 Task: Create a due date automation trigger when advanced on, on the monday of the week a card is due add fields without custom field "Resume" set to a number lower than 1 and lower than 10 at 11:00 AM.
Action: Mouse moved to (1261, 104)
Screenshot: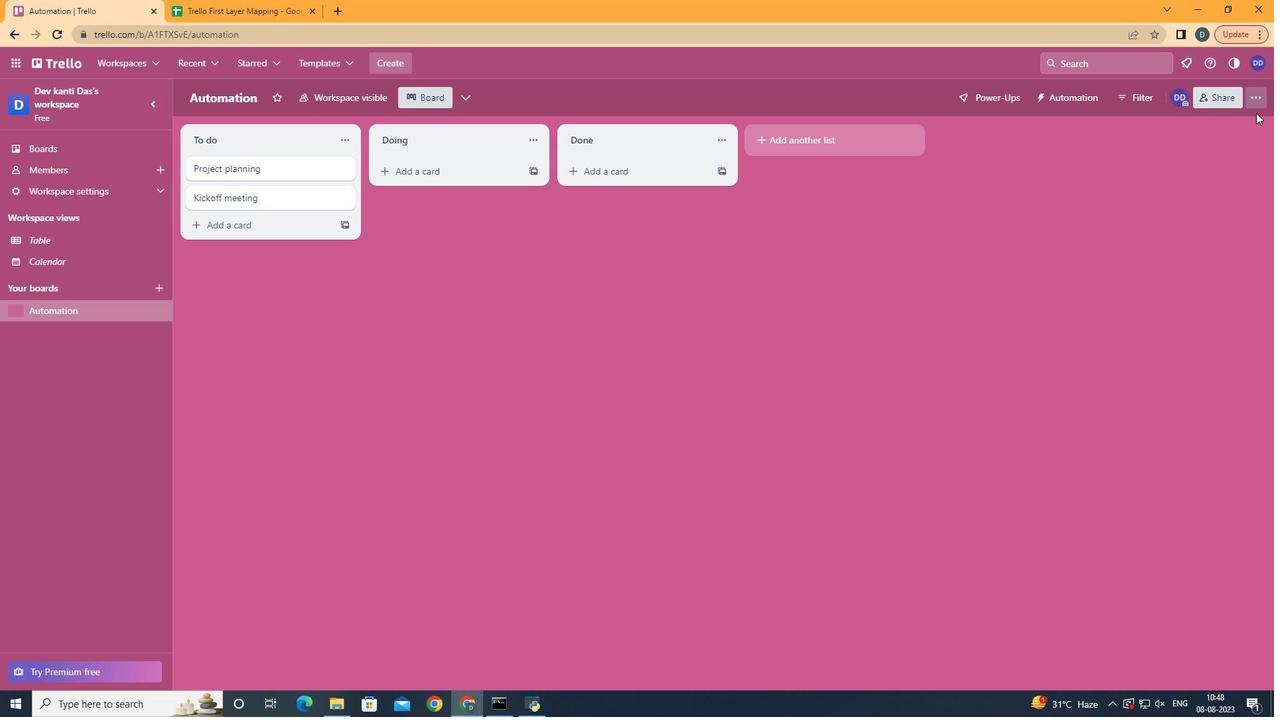 
Action: Mouse pressed left at (1261, 104)
Screenshot: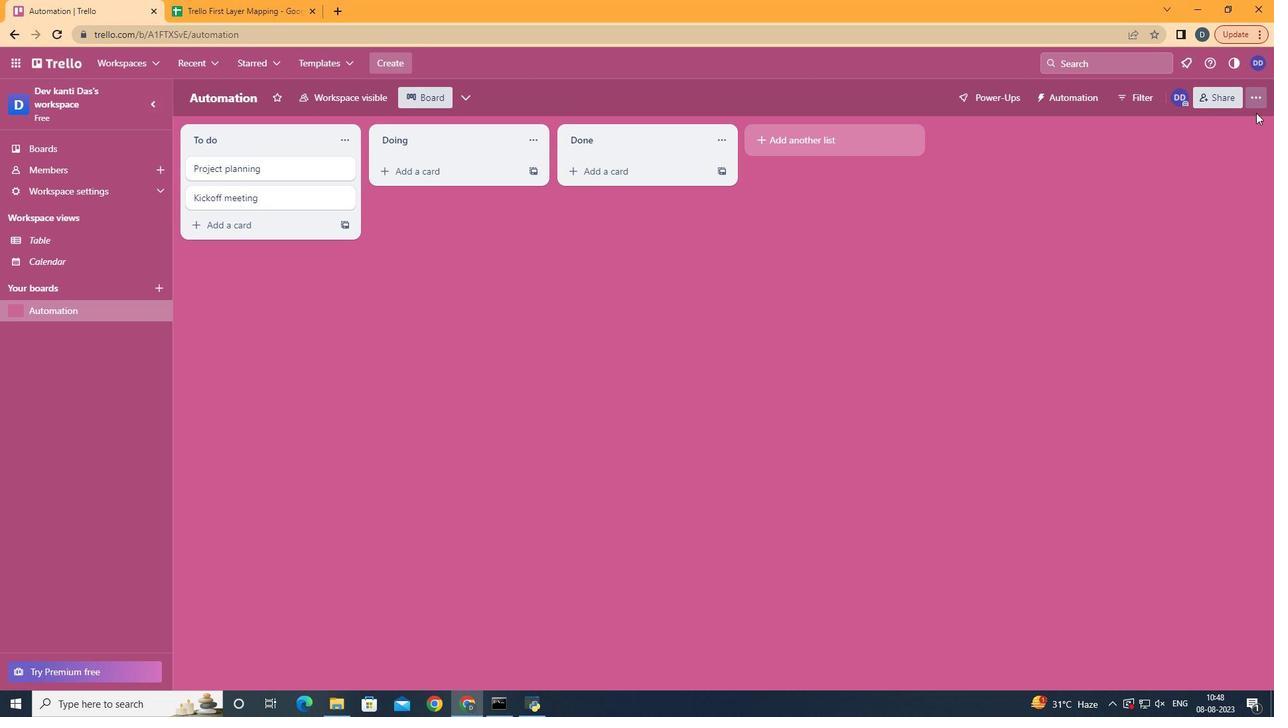 
Action: Mouse moved to (1164, 296)
Screenshot: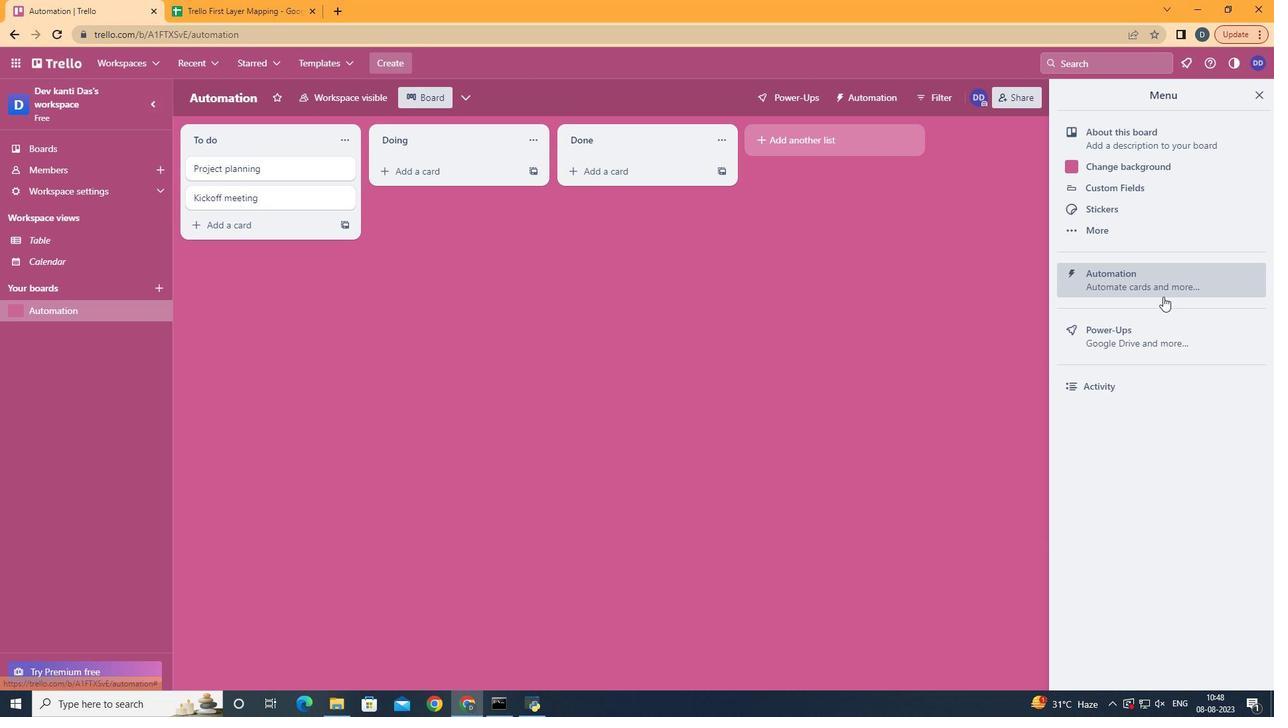 
Action: Mouse pressed left at (1164, 296)
Screenshot: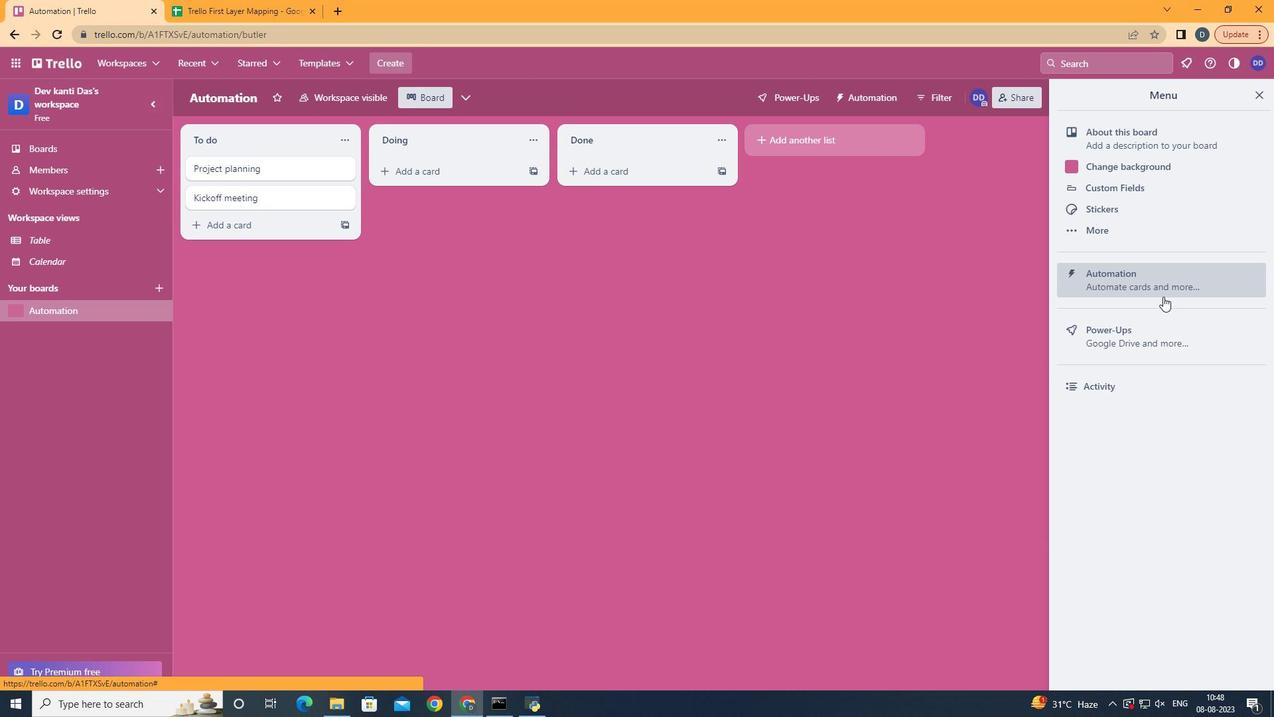 
Action: Mouse moved to (239, 262)
Screenshot: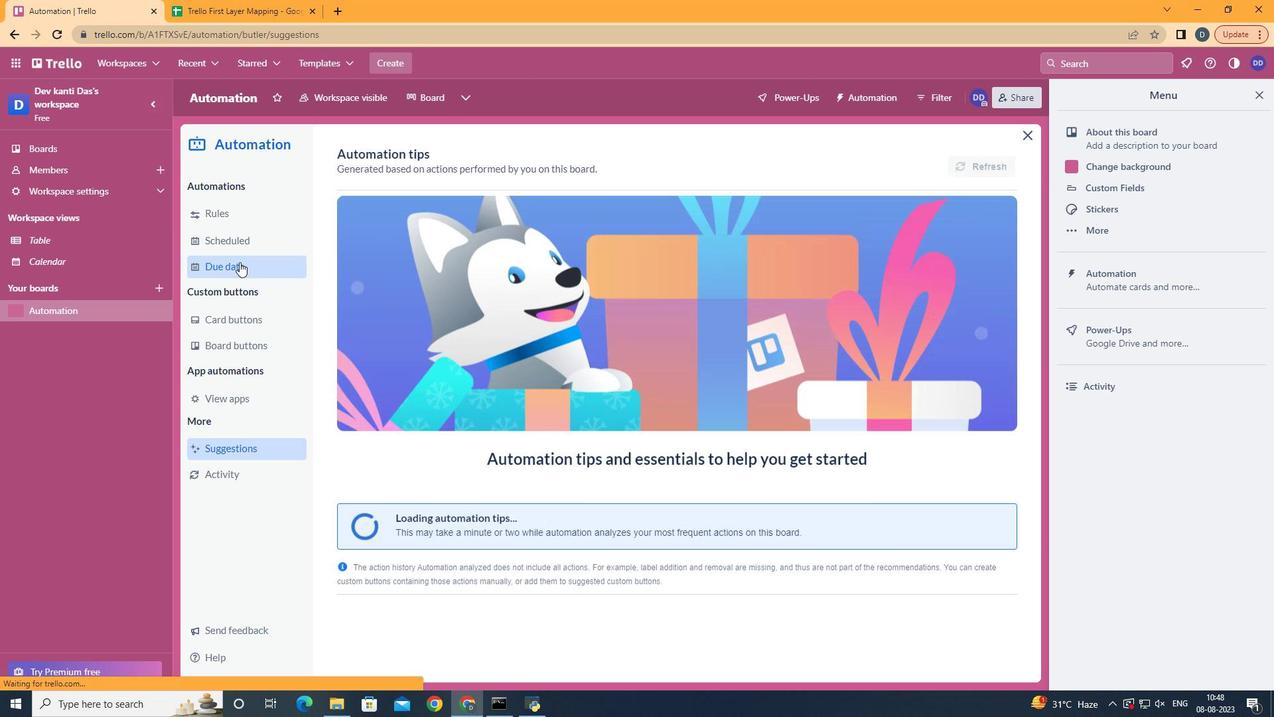
Action: Mouse pressed left at (239, 262)
Screenshot: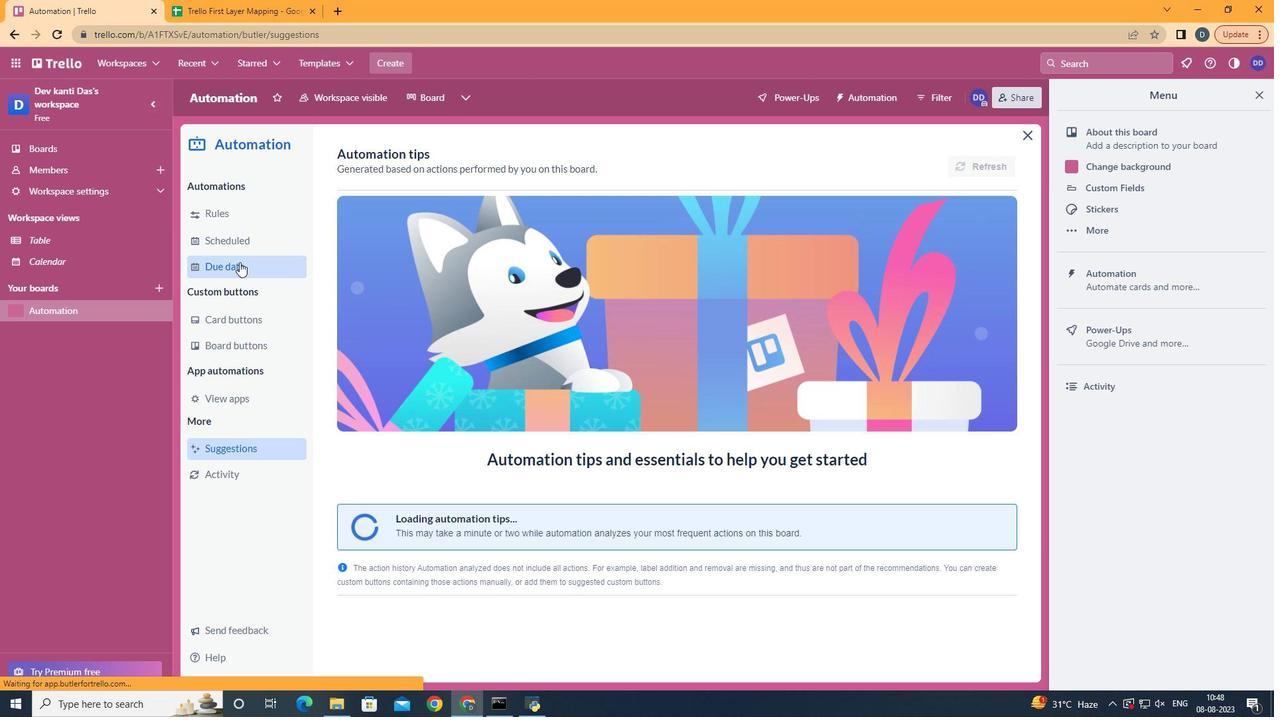 
Action: Mouse moved to (917, 160)
Screenshot: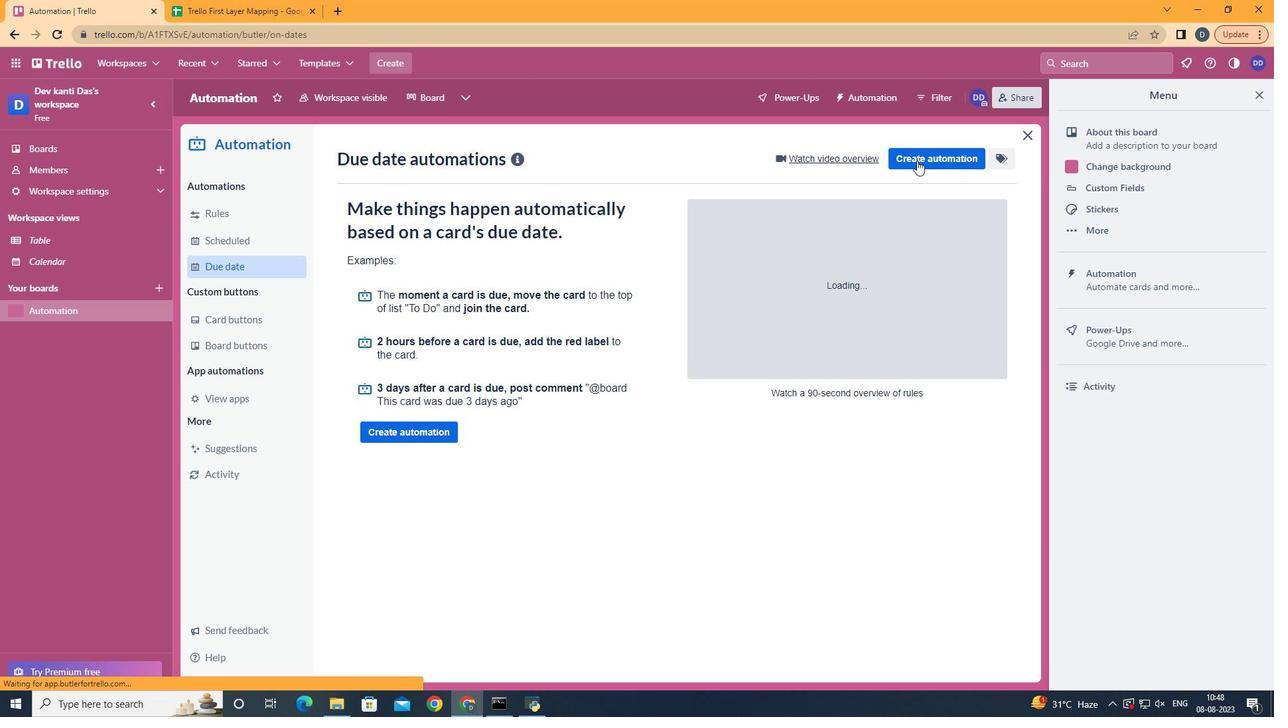 
Action: Mouse pressed left at (917, 160)
Screenshot: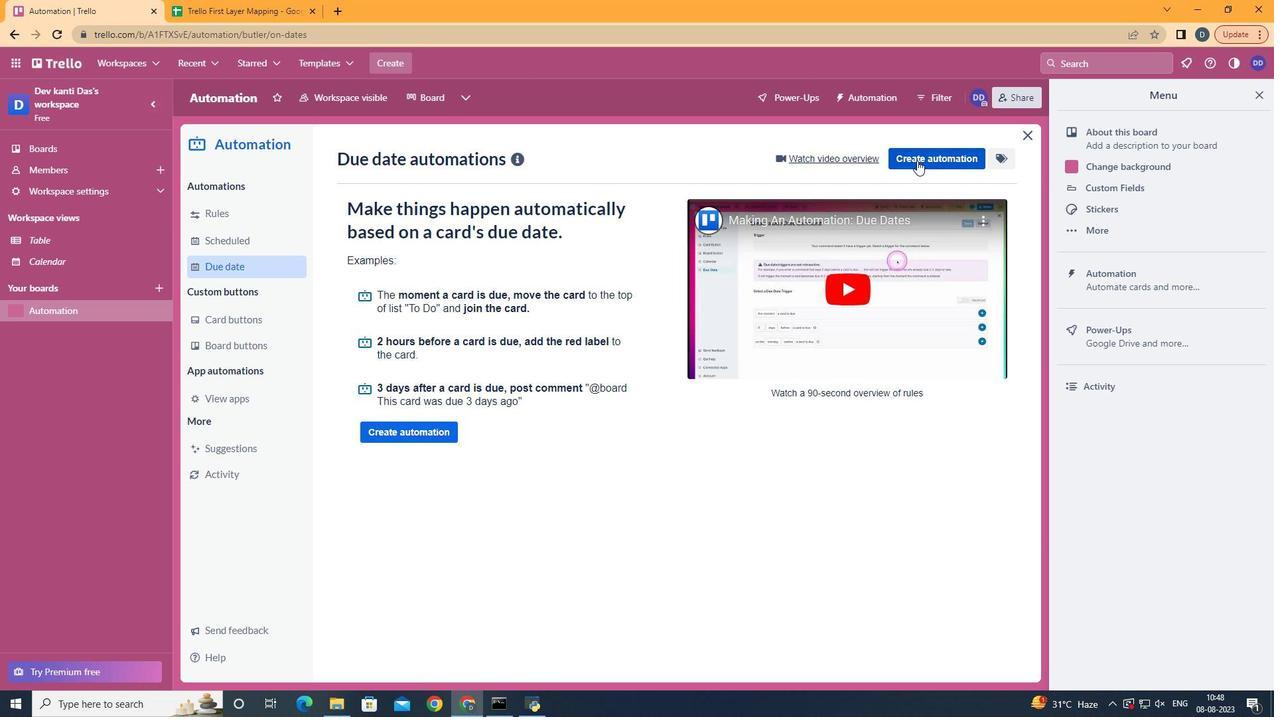 
Action: Mouse moved to (672, 282)
Screenshot: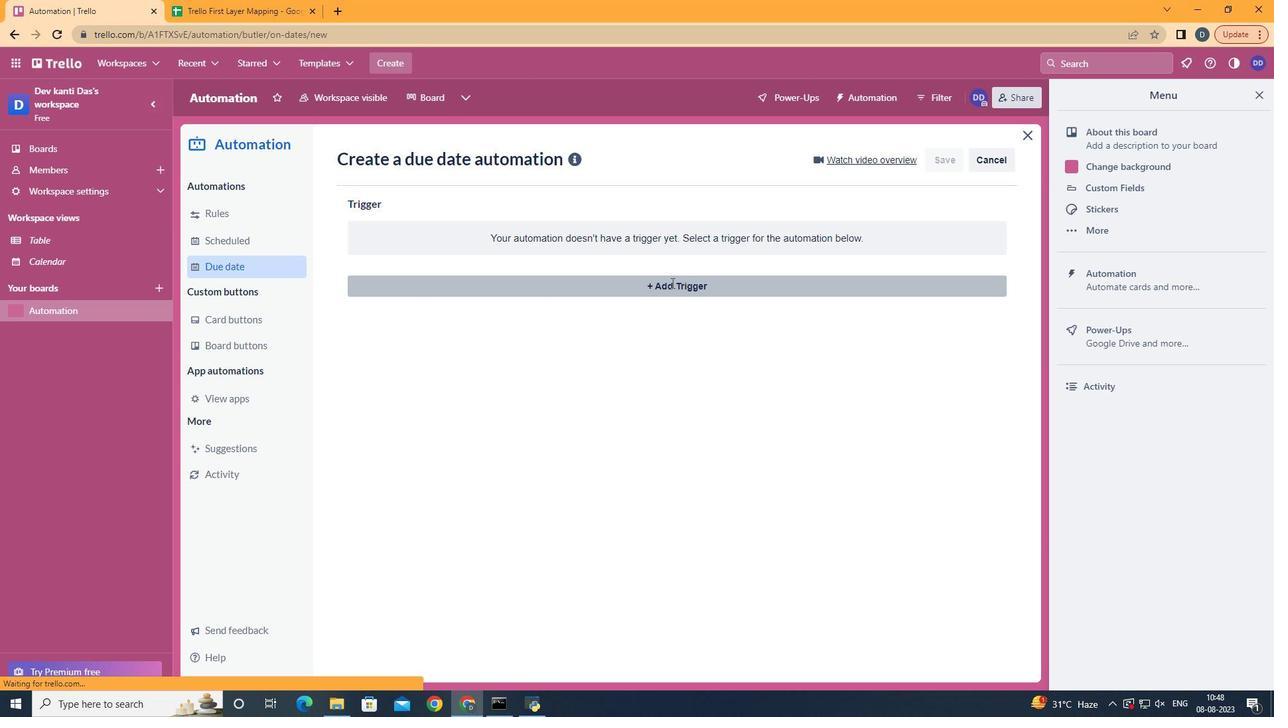 
Action: Mouse pressed left at (672, 282)
Screenshot: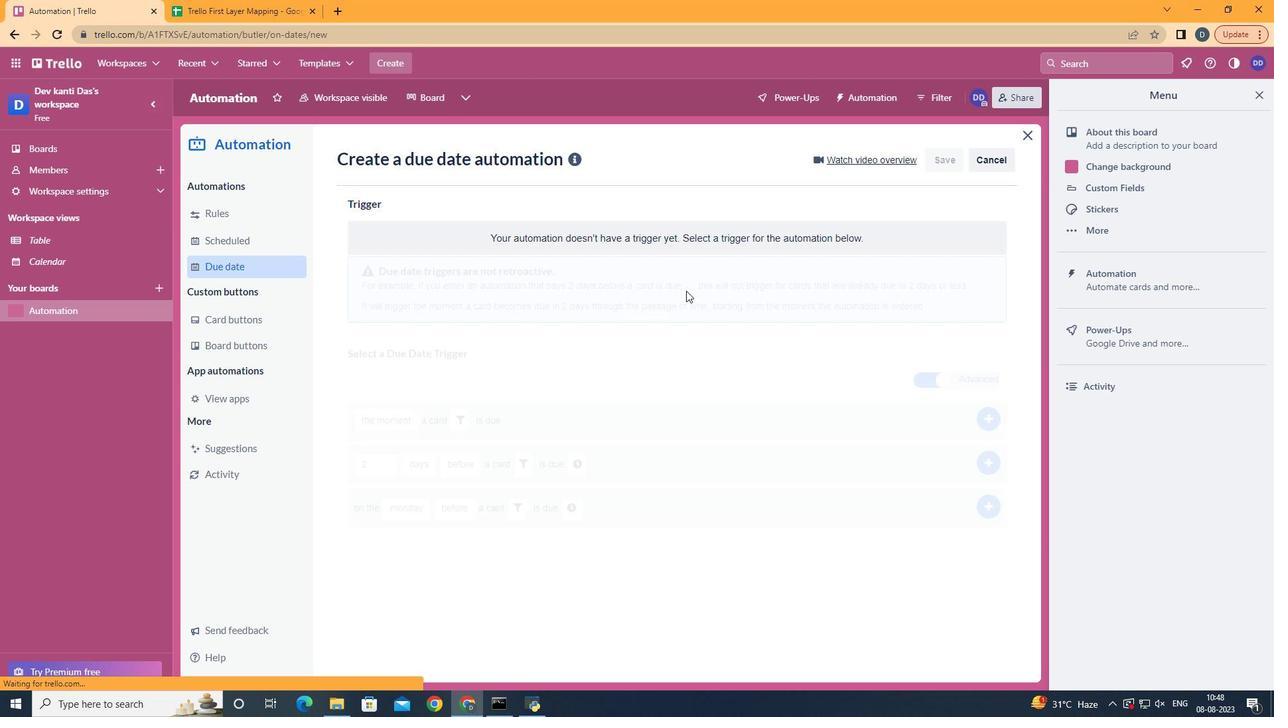 
Action: Mouse moved to (424, 346)
Screenshot: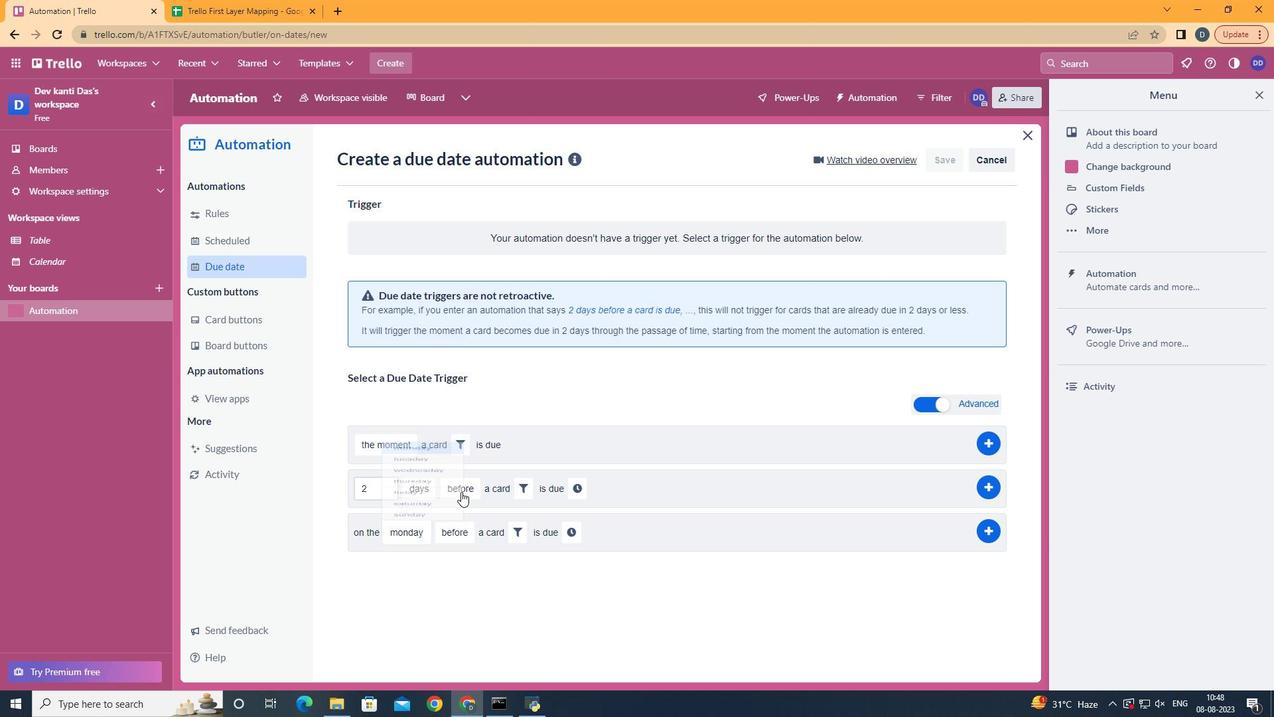 
Action: Mouse pressed left at (424, 346)
Screenshot: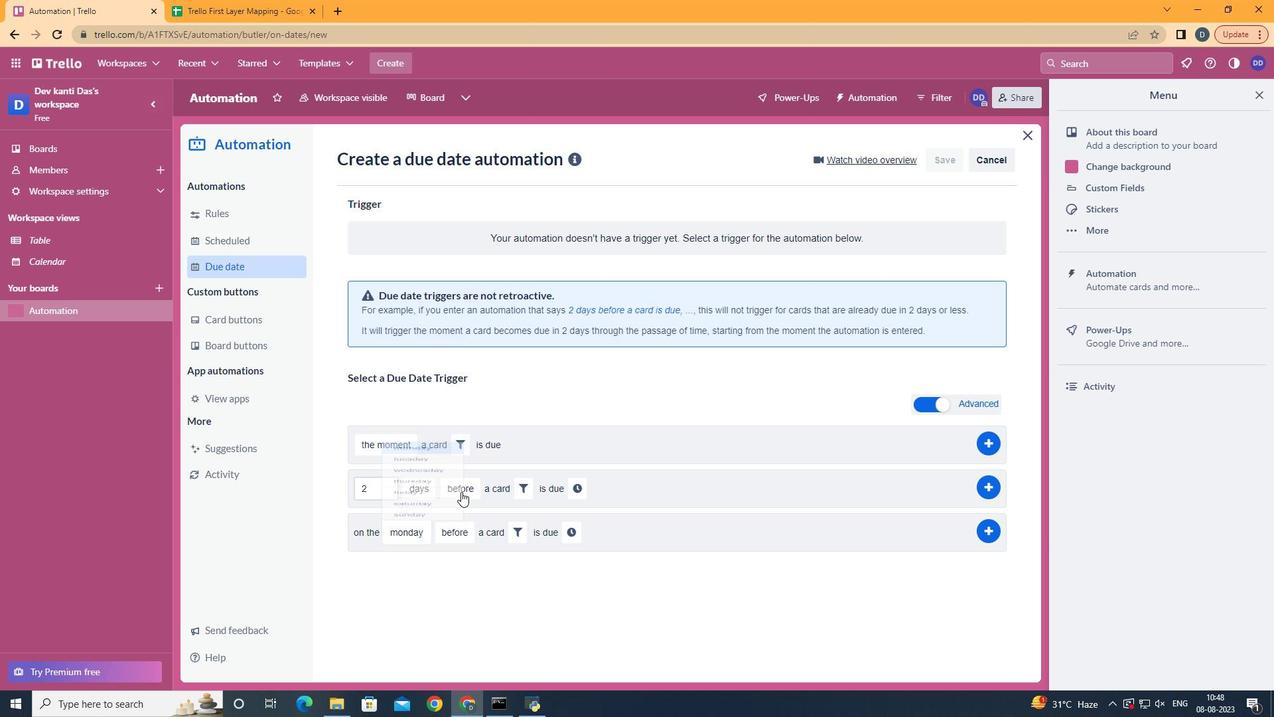 
Action: Mouse moved to (478, 610)
Screenshot: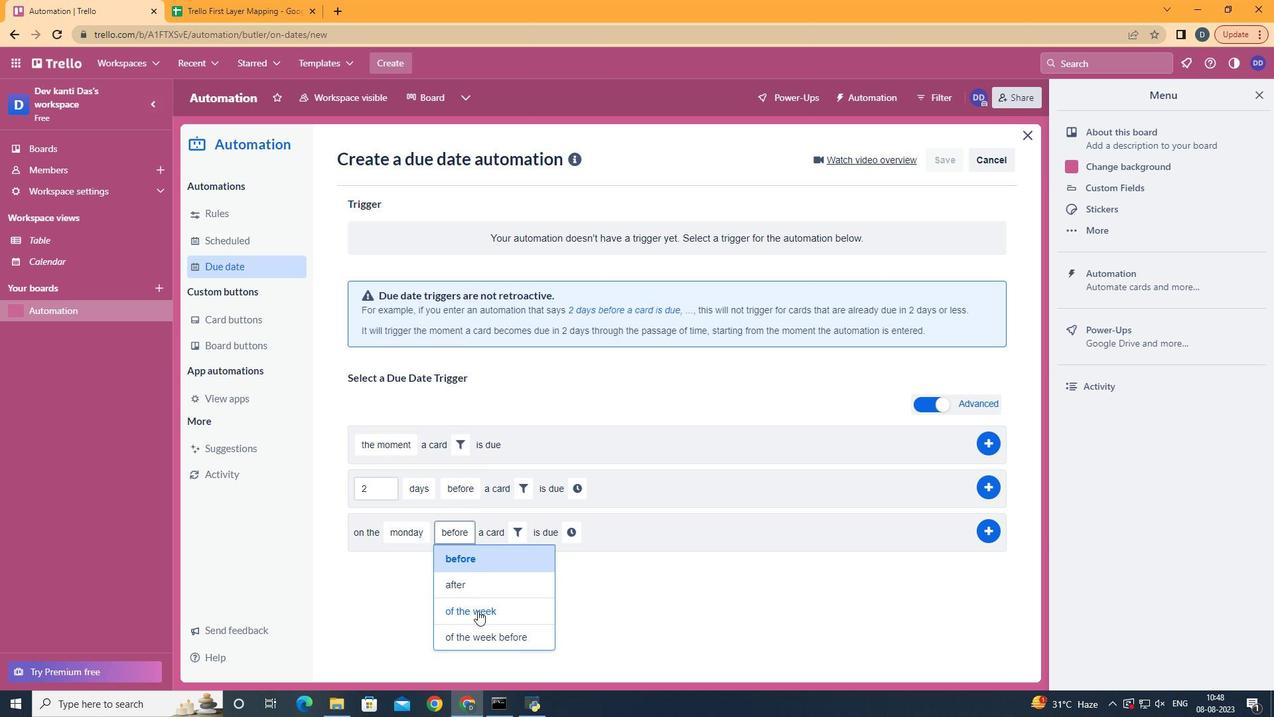 
Action: Mouse pressed left at (478, 610)
Screenshot: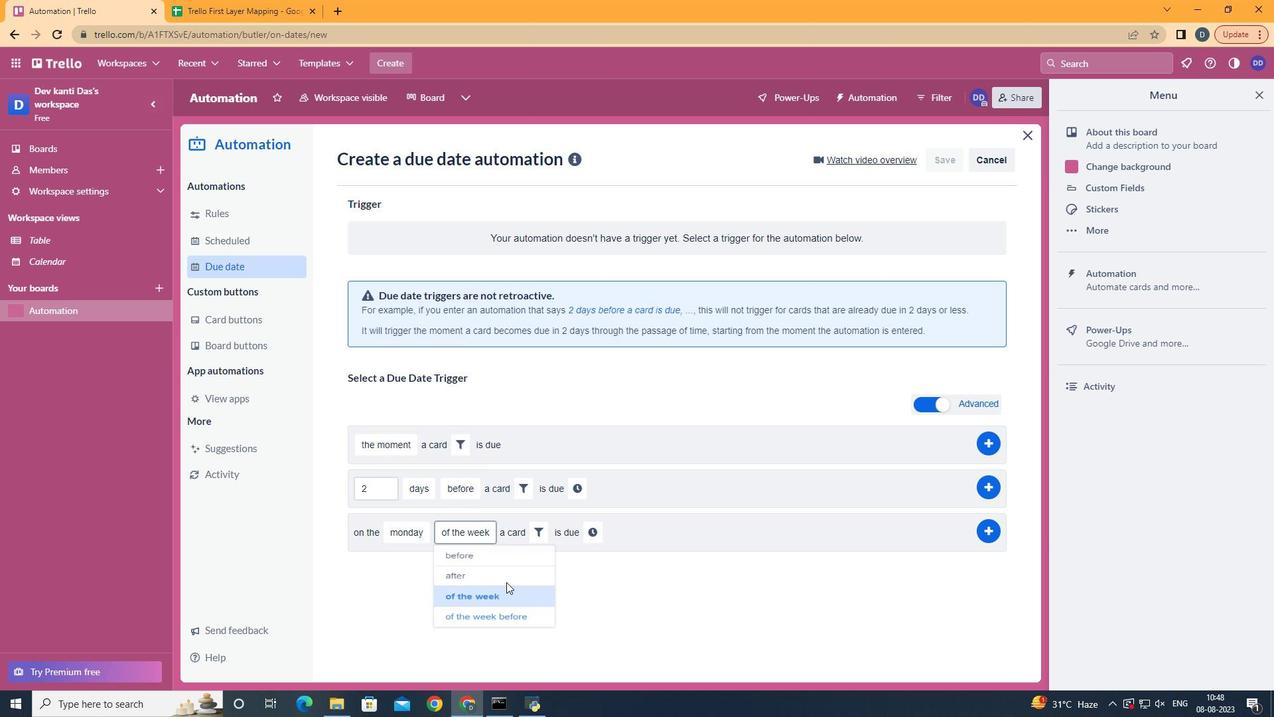 
Action: Mouse moved to (541, 534)
Screenshot: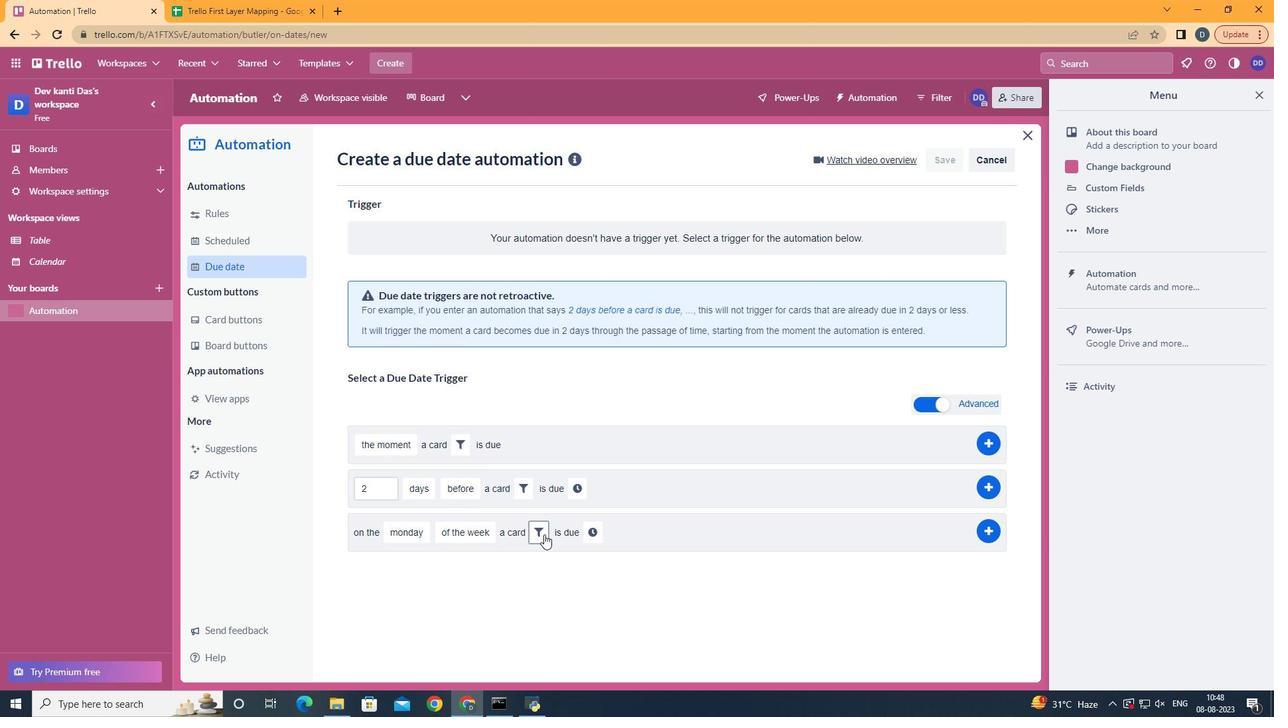 
Action: Mouse pressed left at (541, 534)
Screenshot: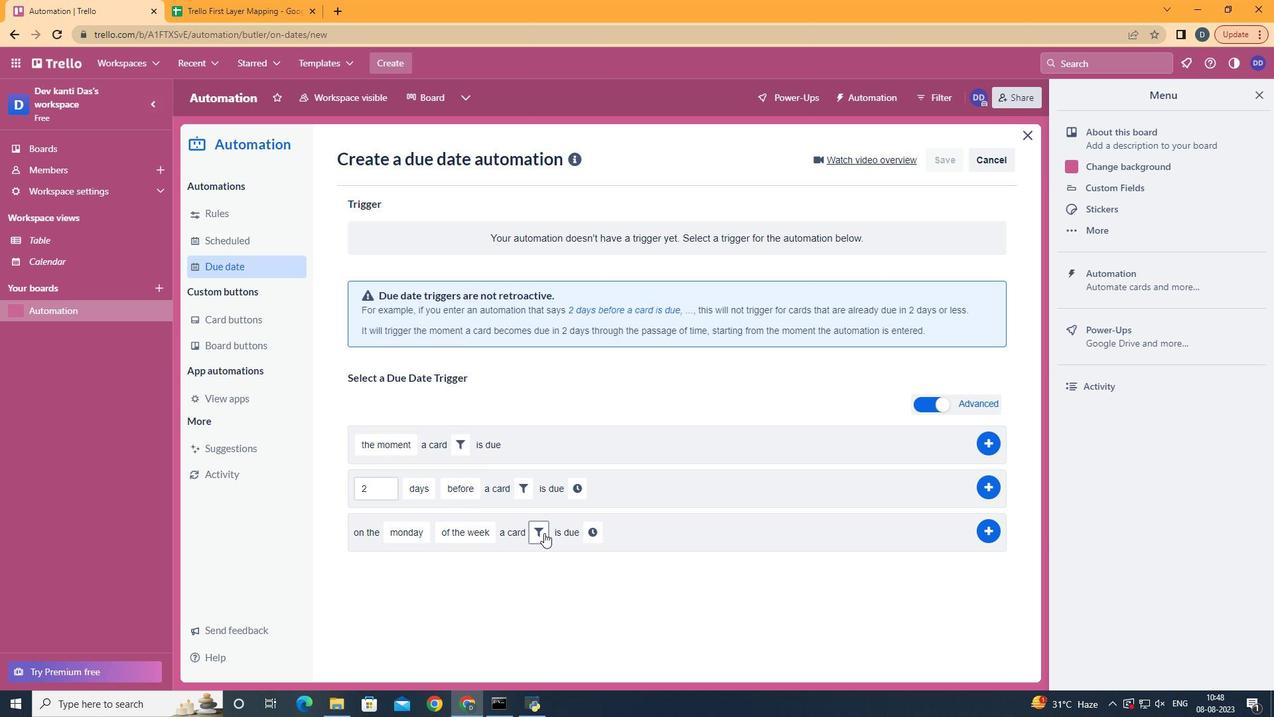 
Action: Mouse moved to (744, 572)
Screenshot: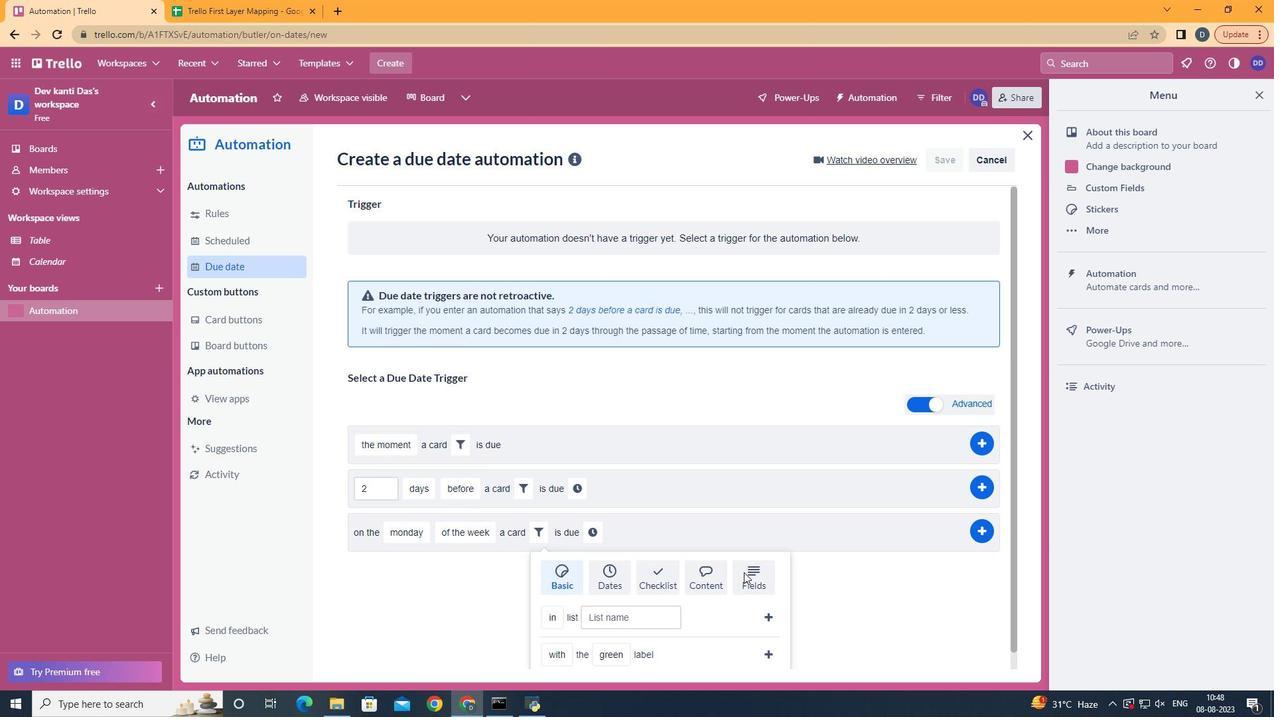 
Action: Mouse pressed left at (744, 572)
Screenshot: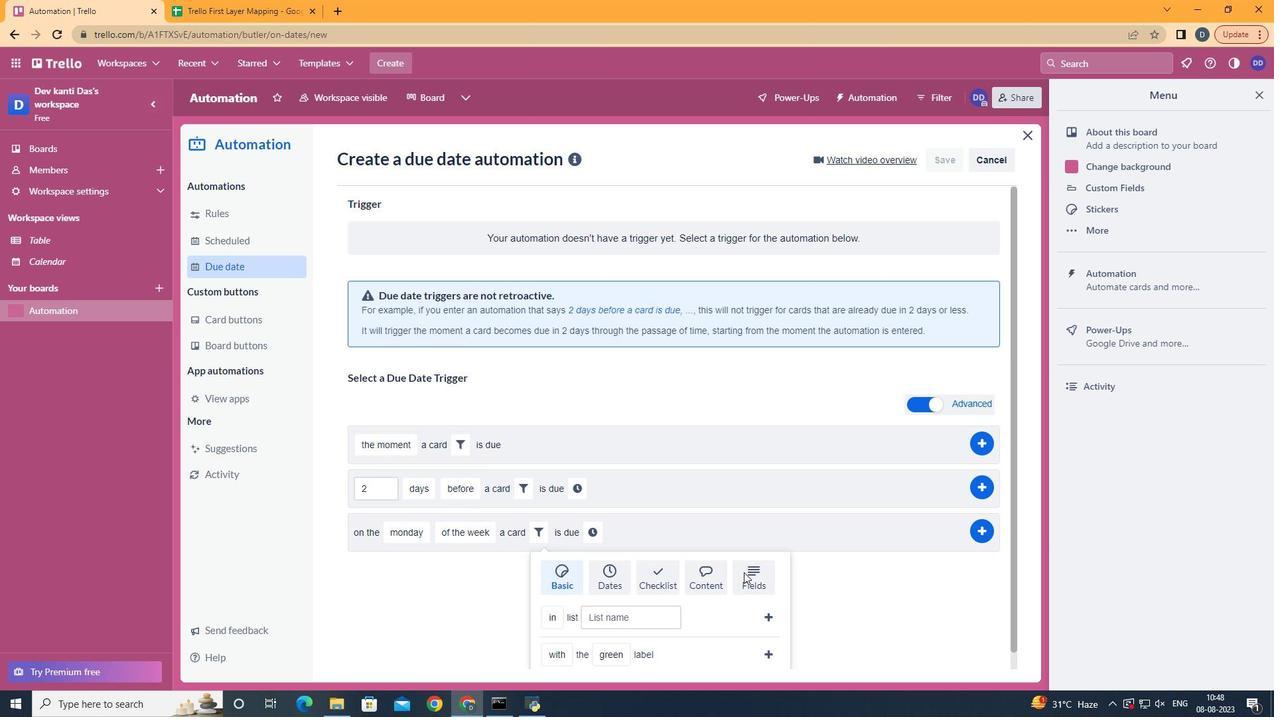 
Action: Mouse moved to (745, 572)
Screenshot: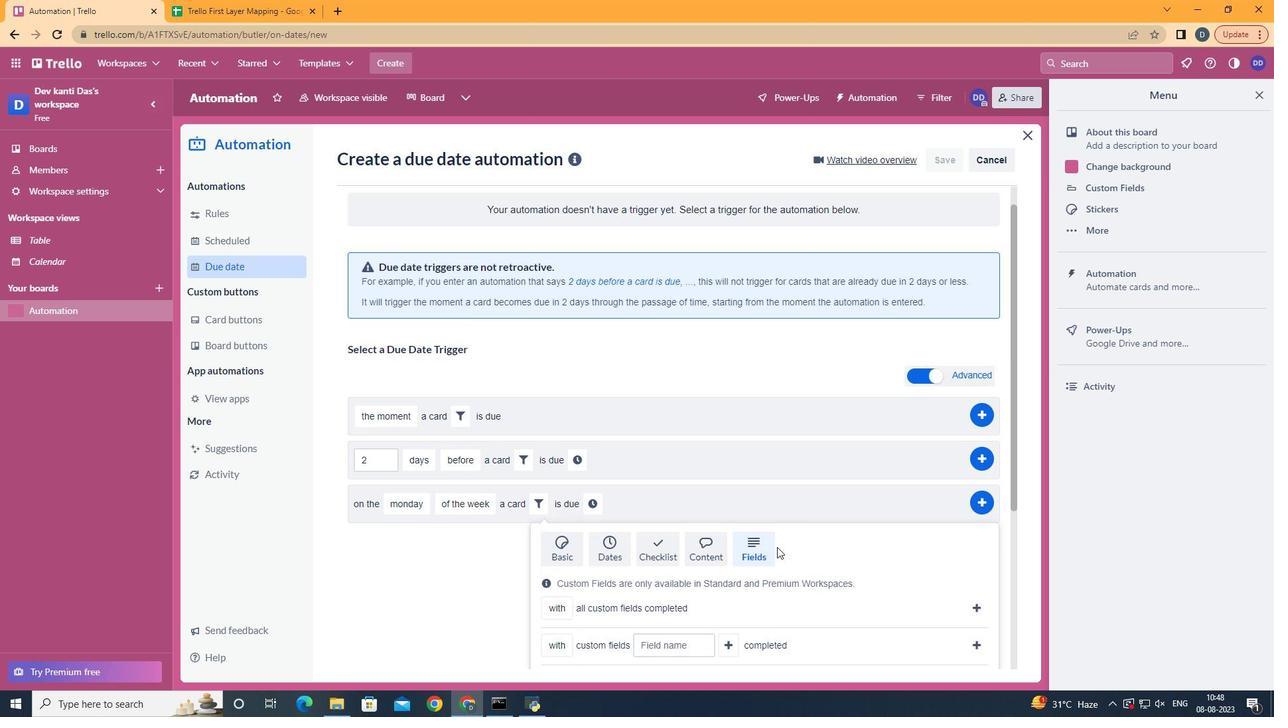 
Action: Mouse scrolled (745, 571) with delta (0, 0)
Screenshot: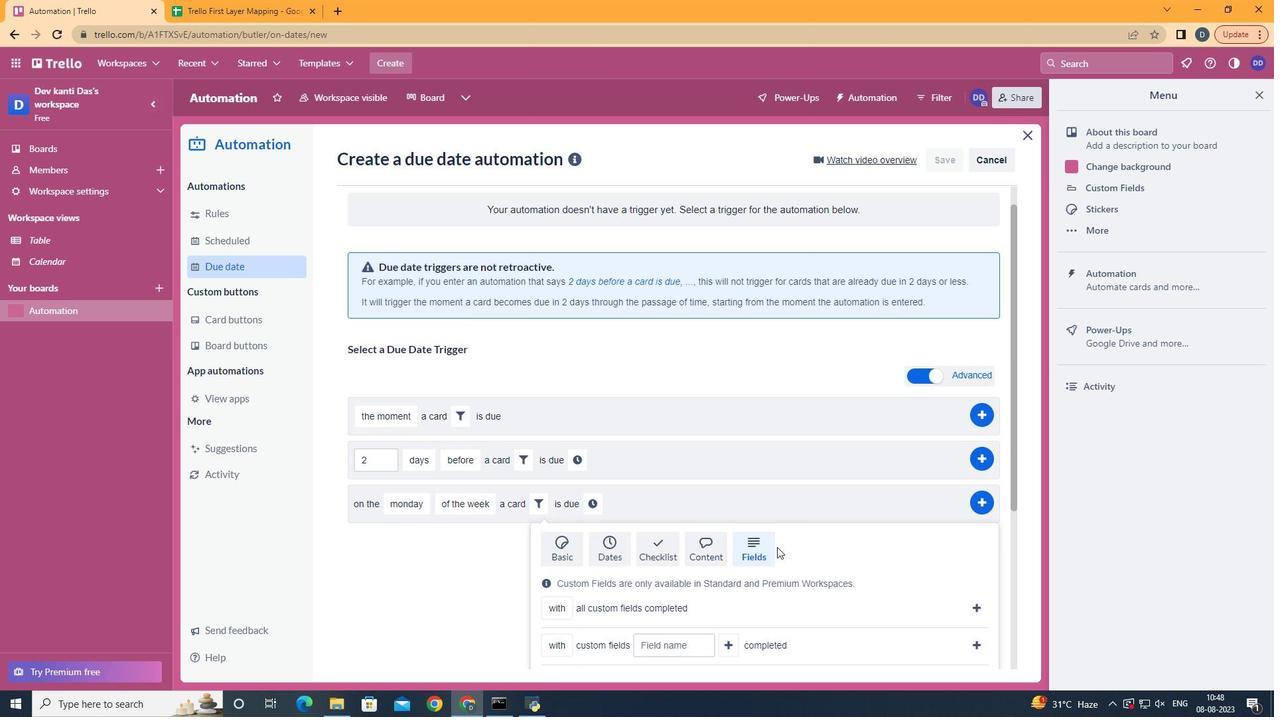 
Action: Mouse scrolled (745, 571) with delta (0, 0)
Screenshot: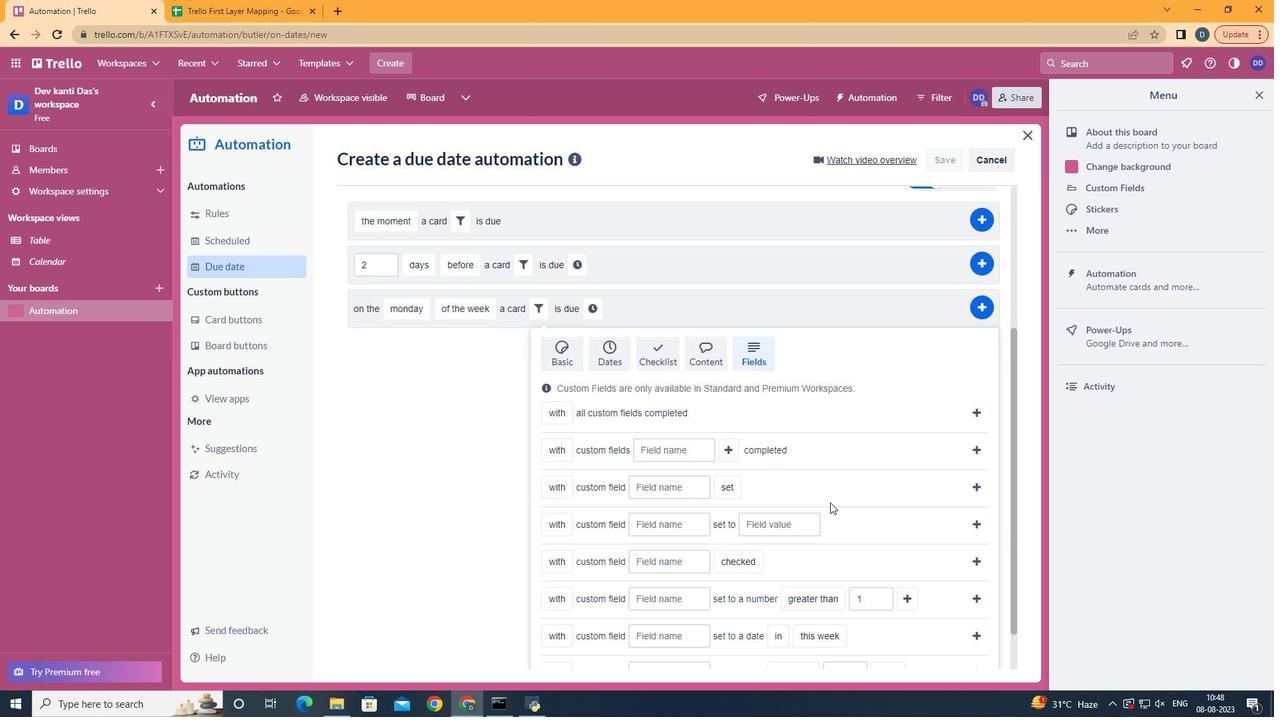
Action: Mouse scrolled (745, 571) with delta (0, 0)
Screenshot: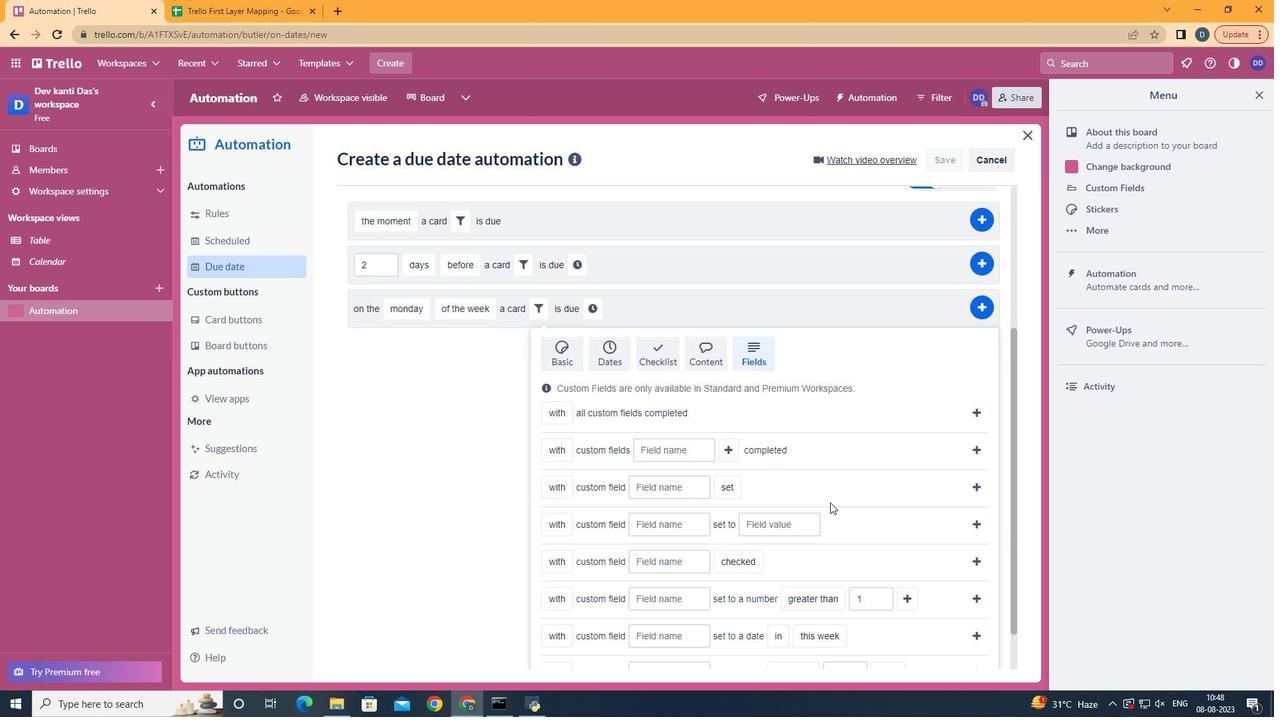 
Action: Mouse scrolled (745, 571) with delta (0, 0)
Screenshot: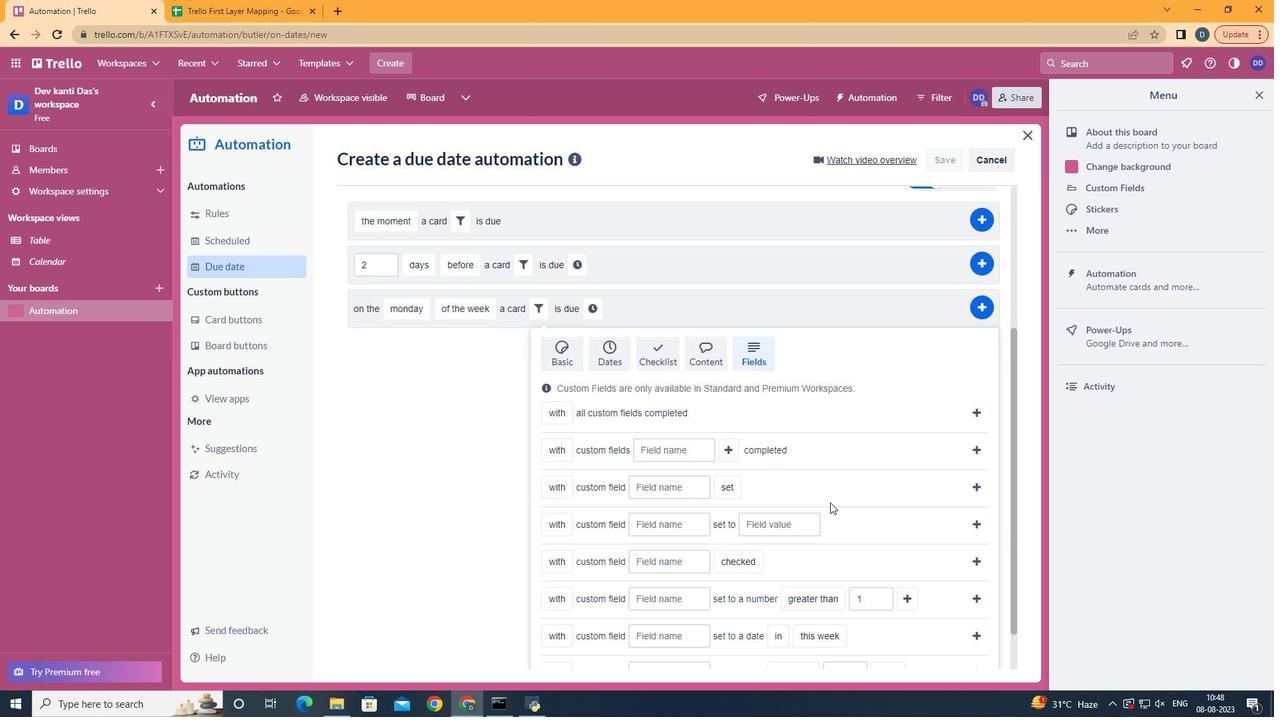 
Action: Mouse moved to (745, 572)
Screenshot: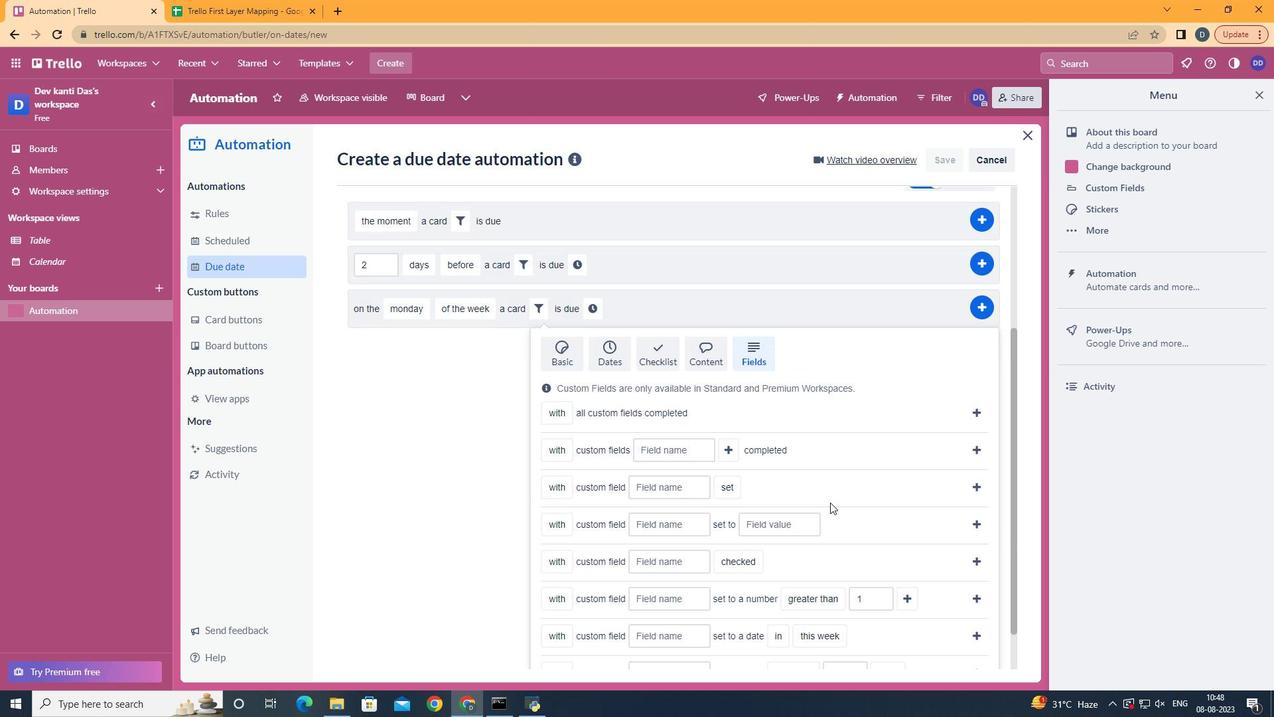 
Action: Mouse scrolled (745, 571) with delta (0, 0)
Screenshot: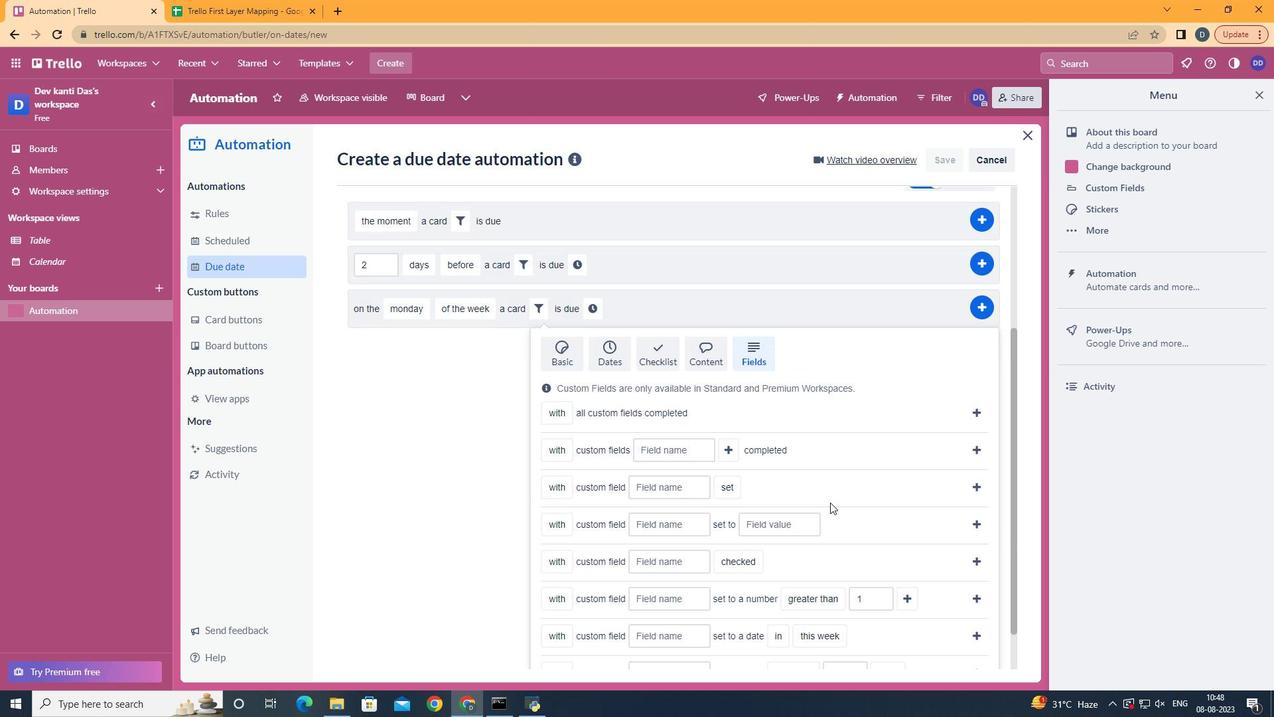 
Action: Mouse moved to (570, 596)
Screenshot: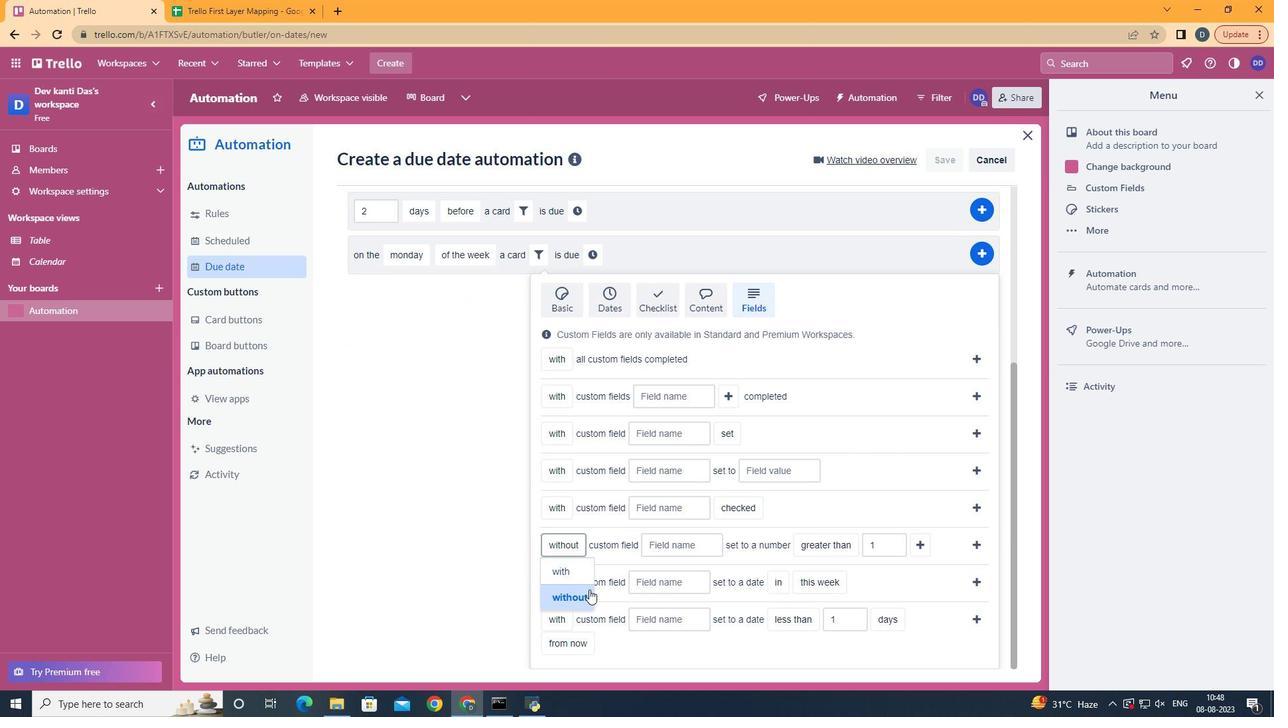 
Action: Mouse pressed left at (570, 596)
Screenshot: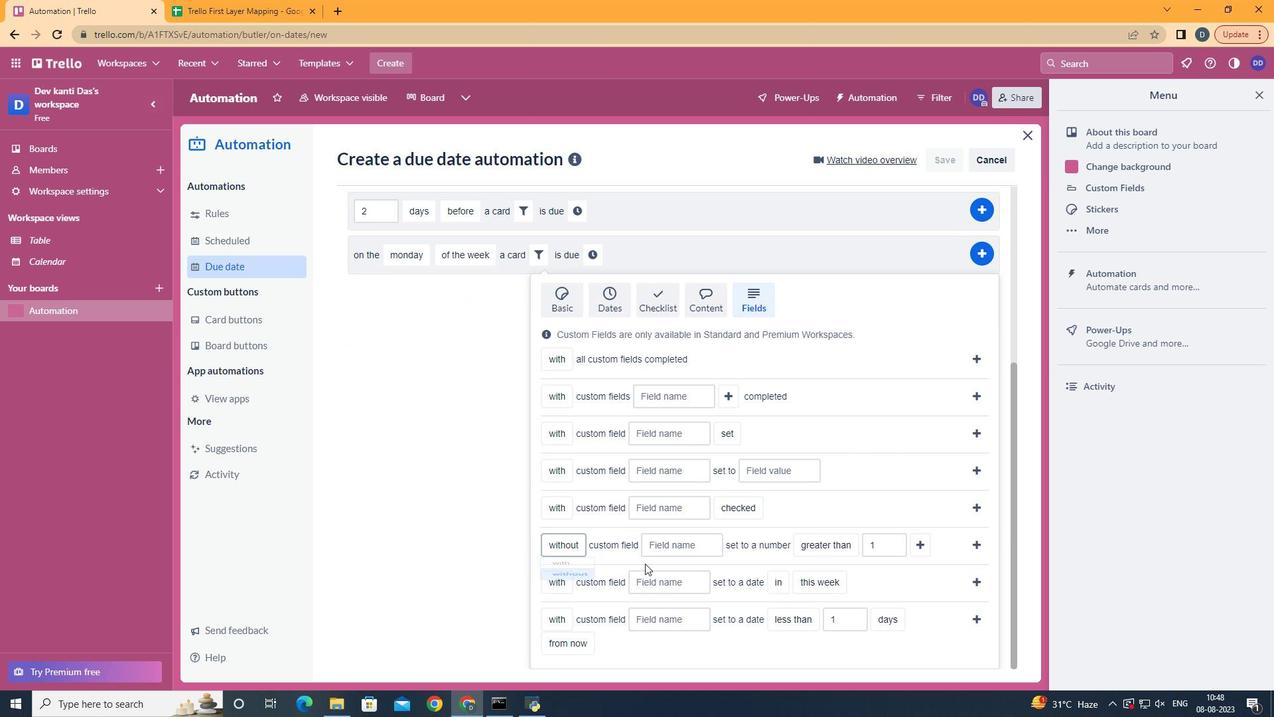
Action: Mouse moved to (686, 546)
Screenshot: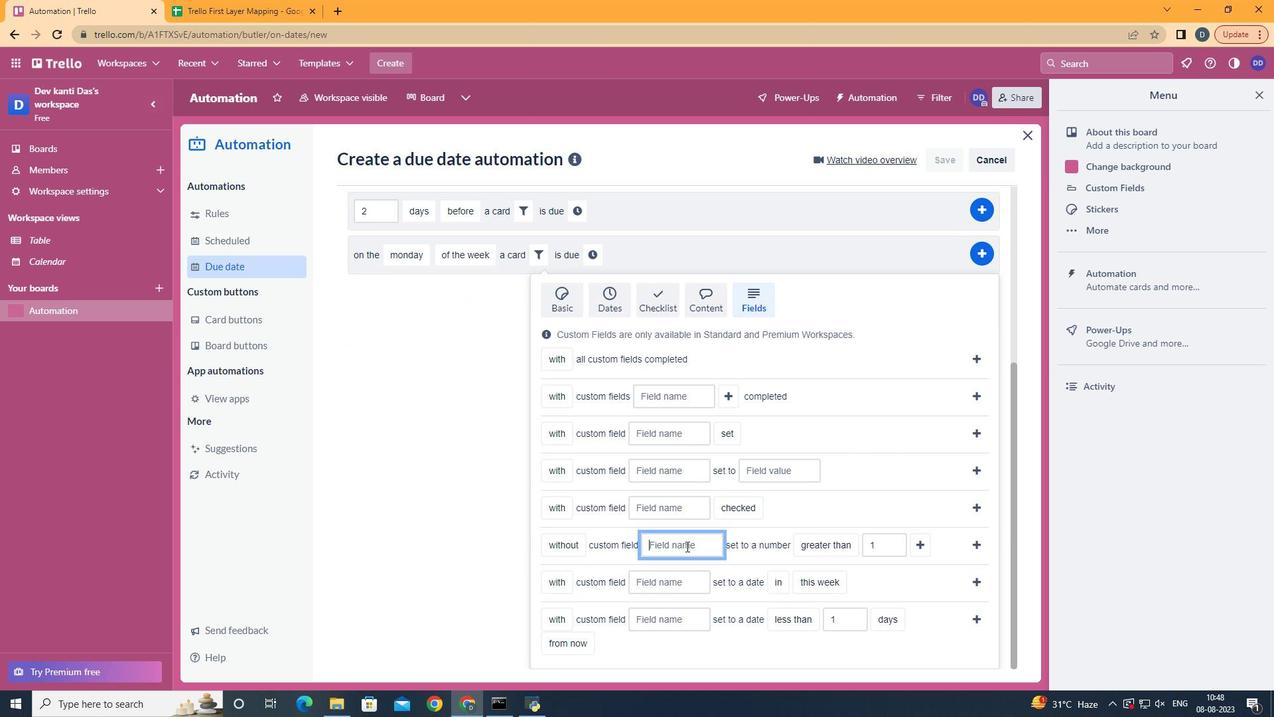 
Action: Mouse pressed left at (686, 546)
Screenshot: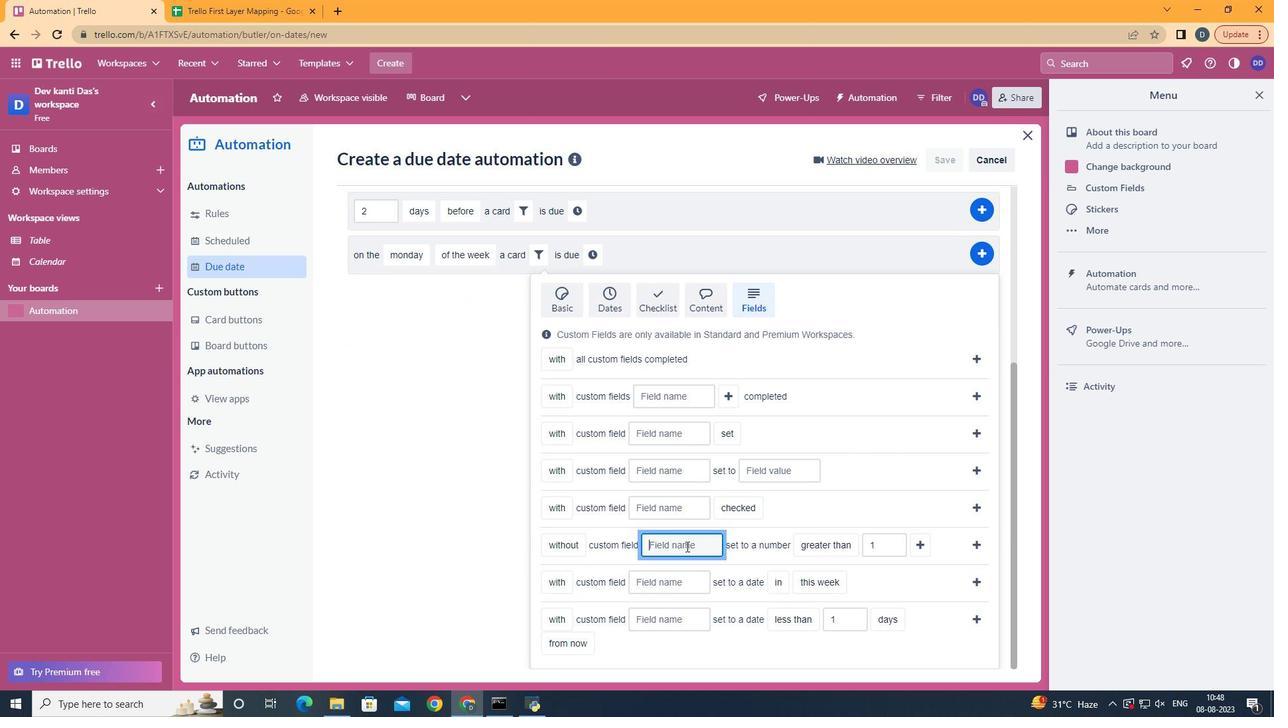 
Action: Key pressed <Key.shift>Resume
Screenshot: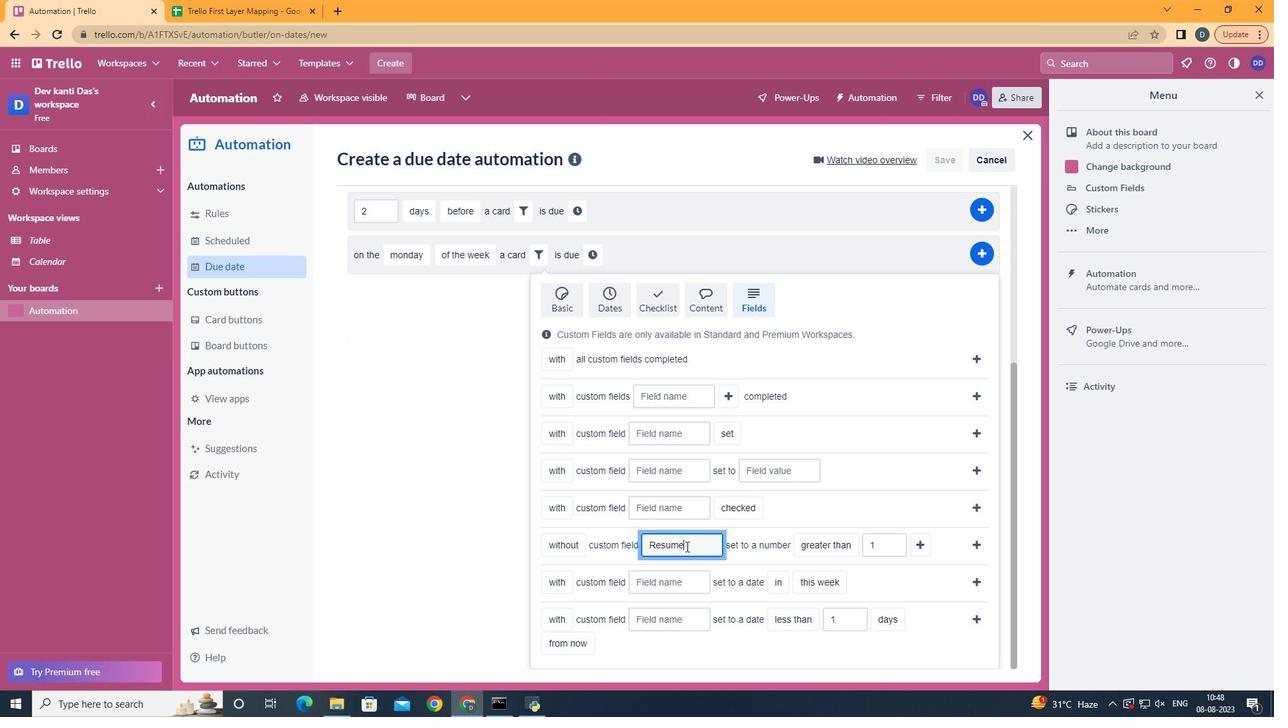 
Action: Mouse moved to (848, 620)
Screenshot: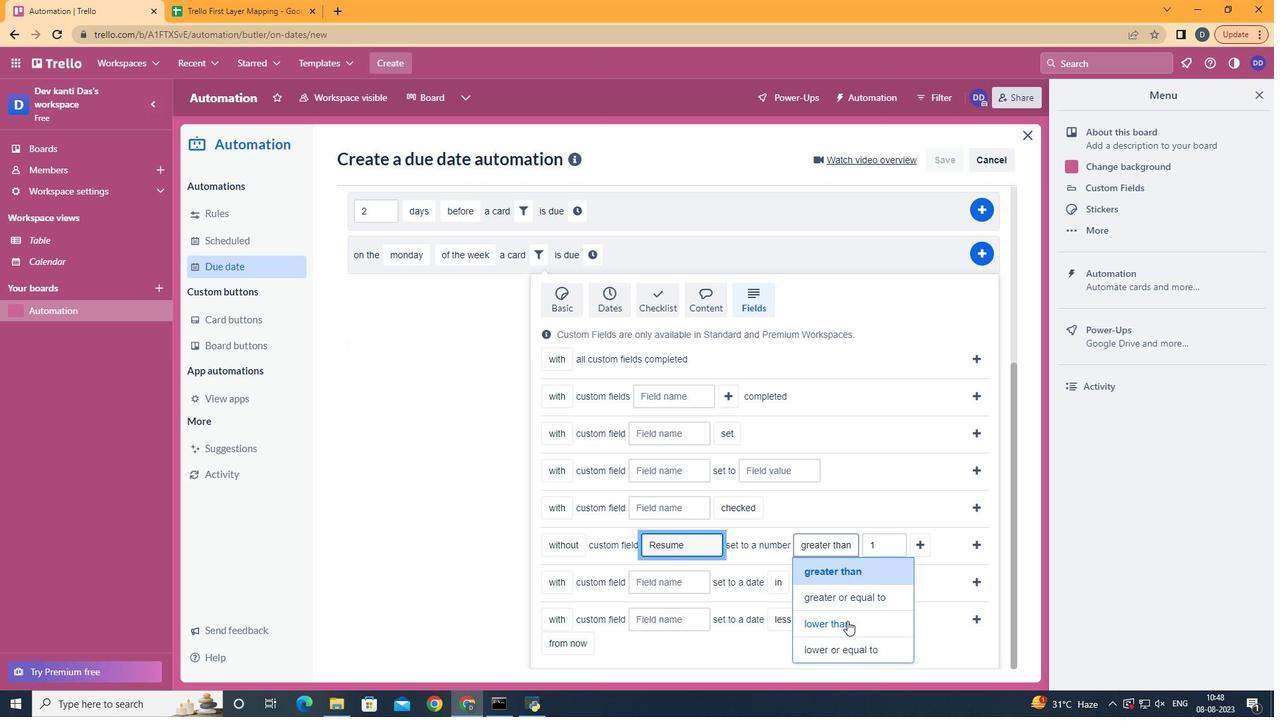 
Action: Mouse pressed left at (848, 620)
Screenshot: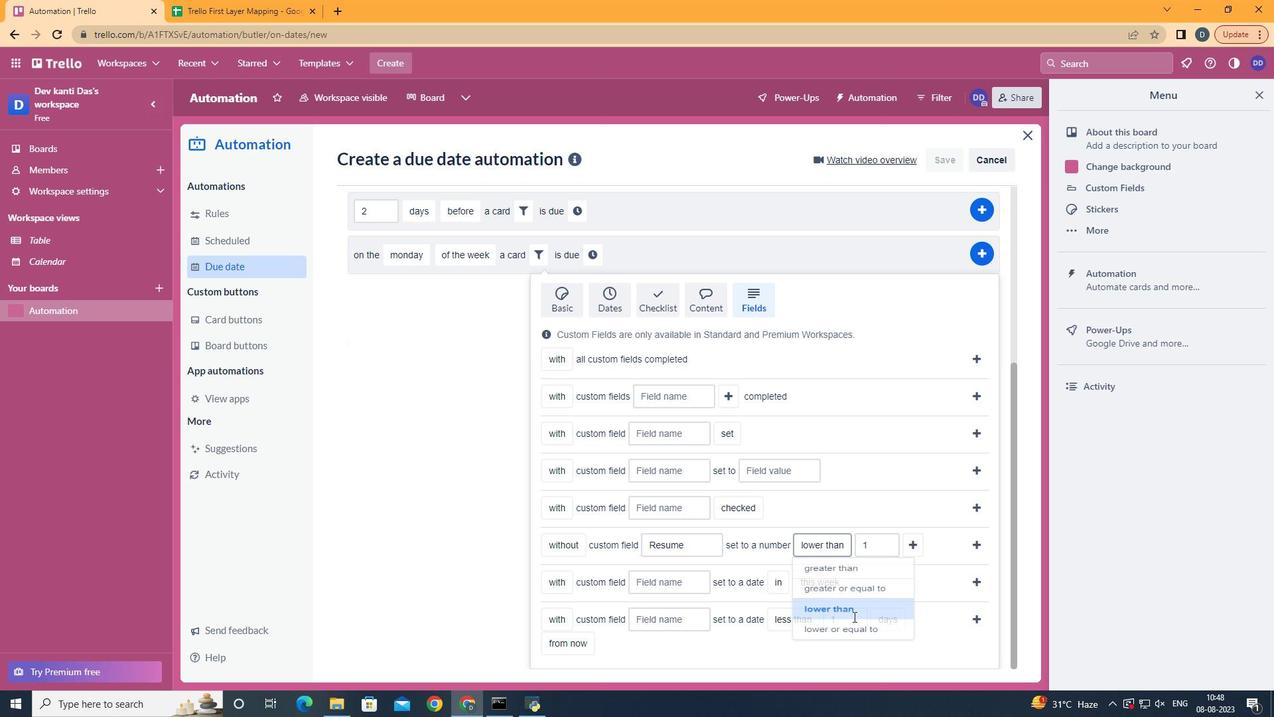 
Action: Mouse moved to (918, 543)
Screenshot: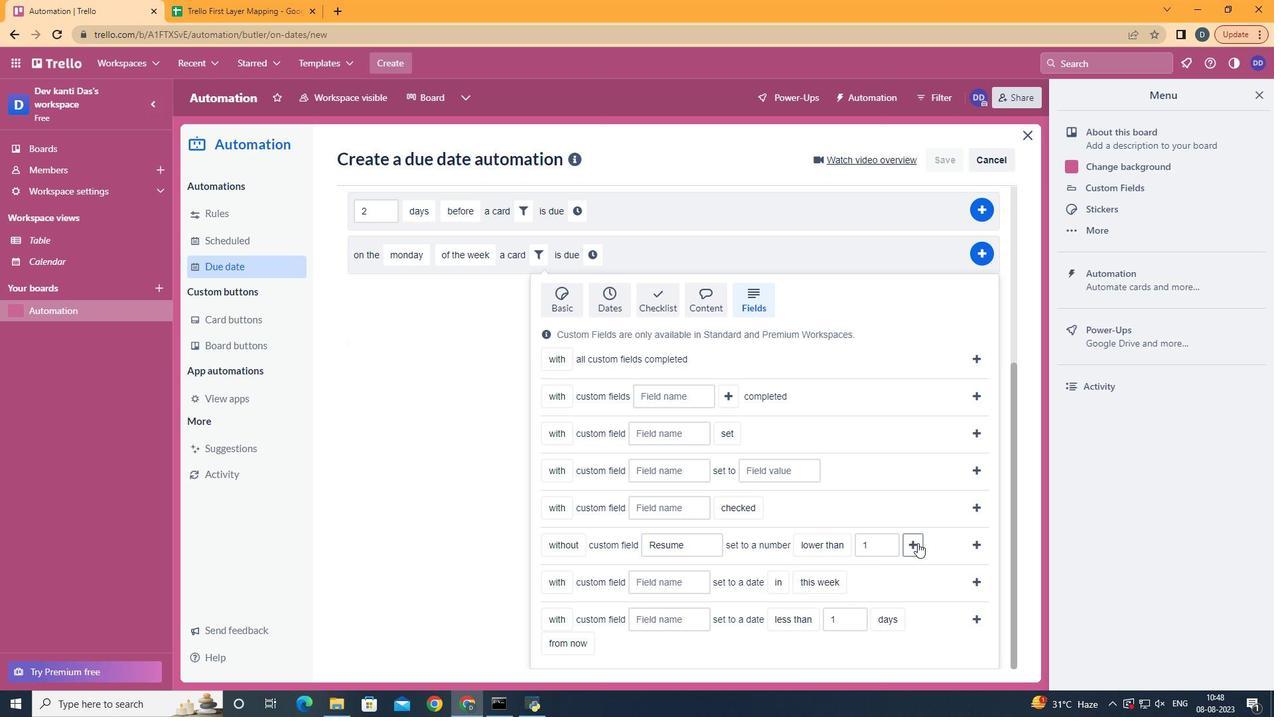
Action: Mouse pressed left at (918, 543)
Screenshot: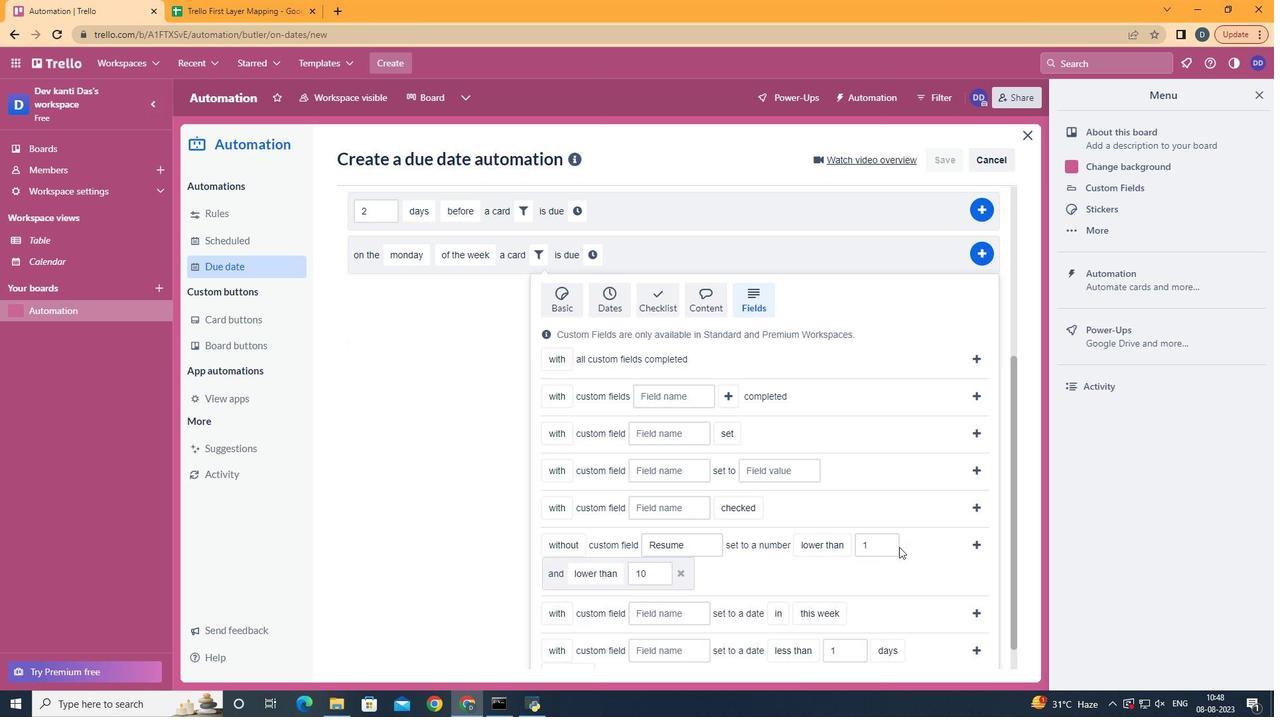 
Action: Mouse moved to (624, 467)
Screenshot: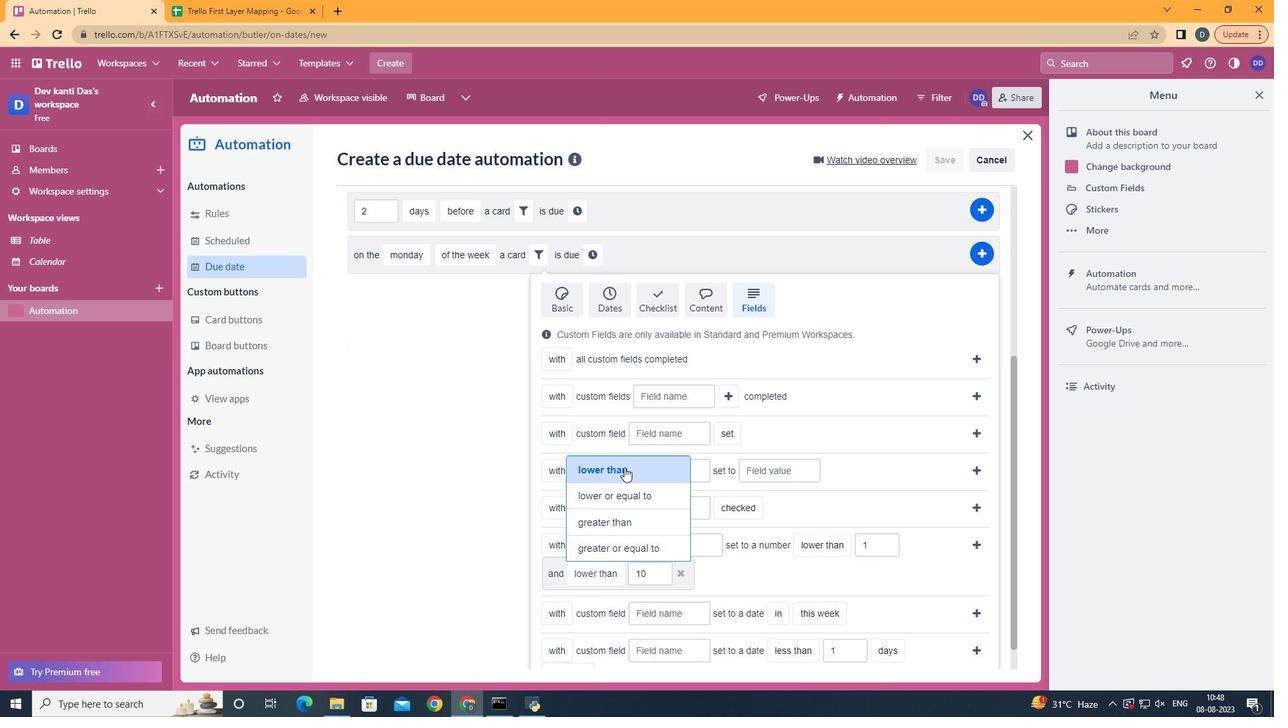 
Action: Mouse pressed left at (624, 467)
Screenshot: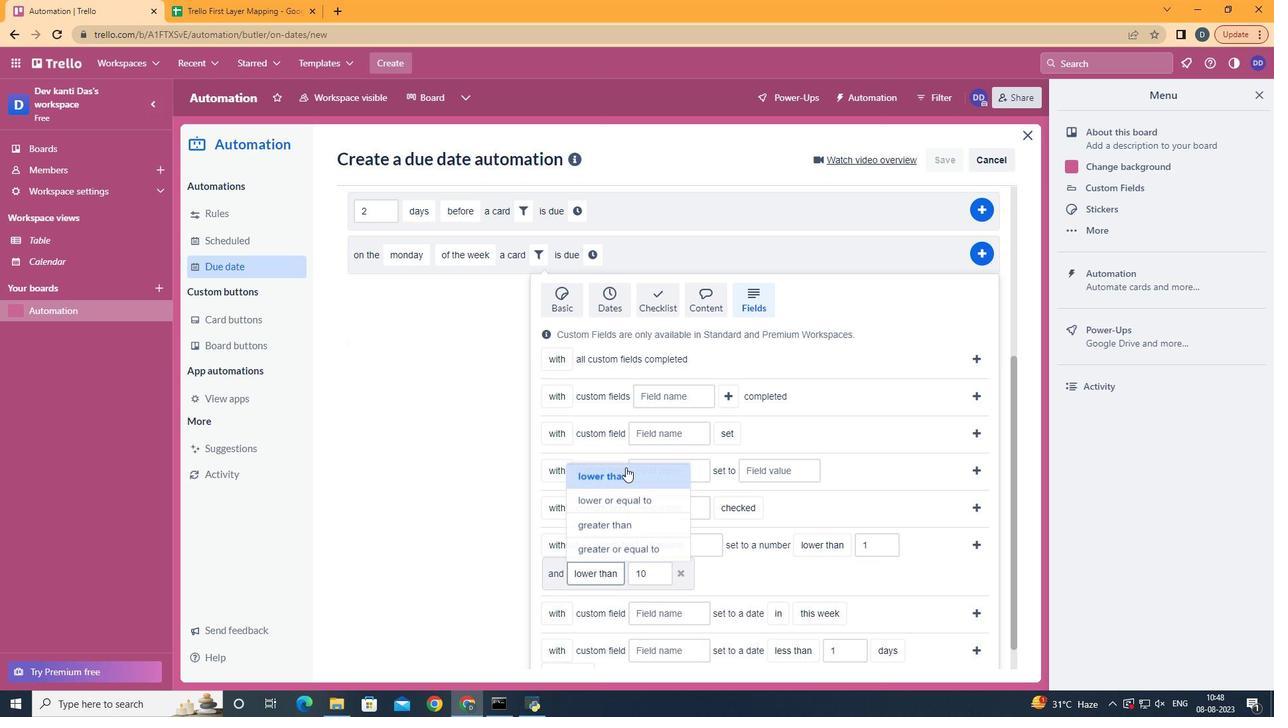 
Action: Mouse moved to (974, 545)
Screenshot: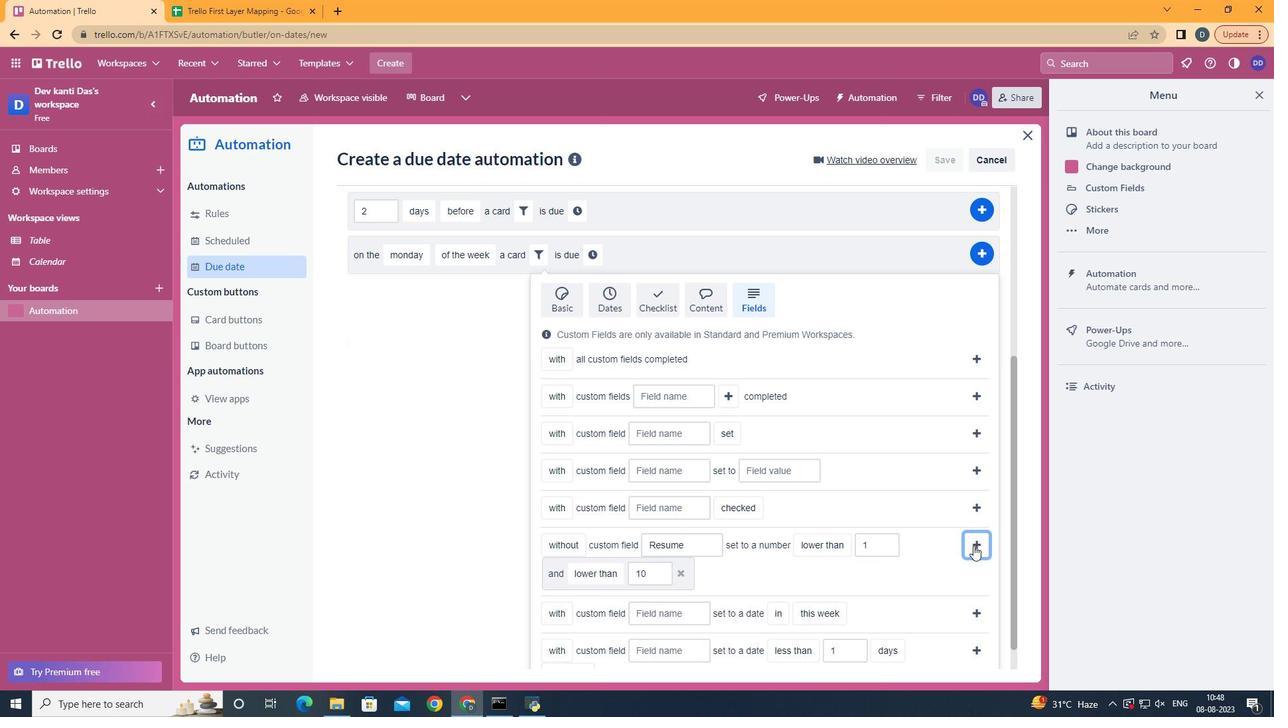 
Action: Mouse pressed left at (974, 545)
Screenshot: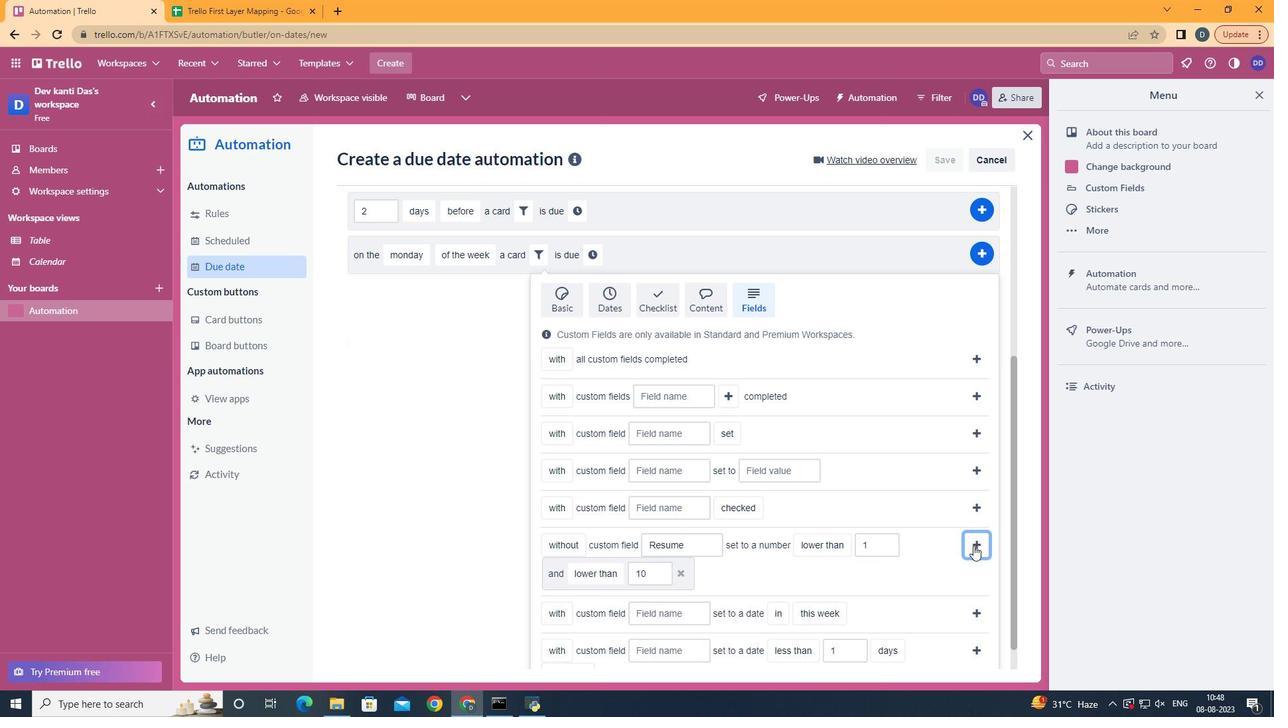 
Action: Mouse moved to (953, 539)
Screenshot: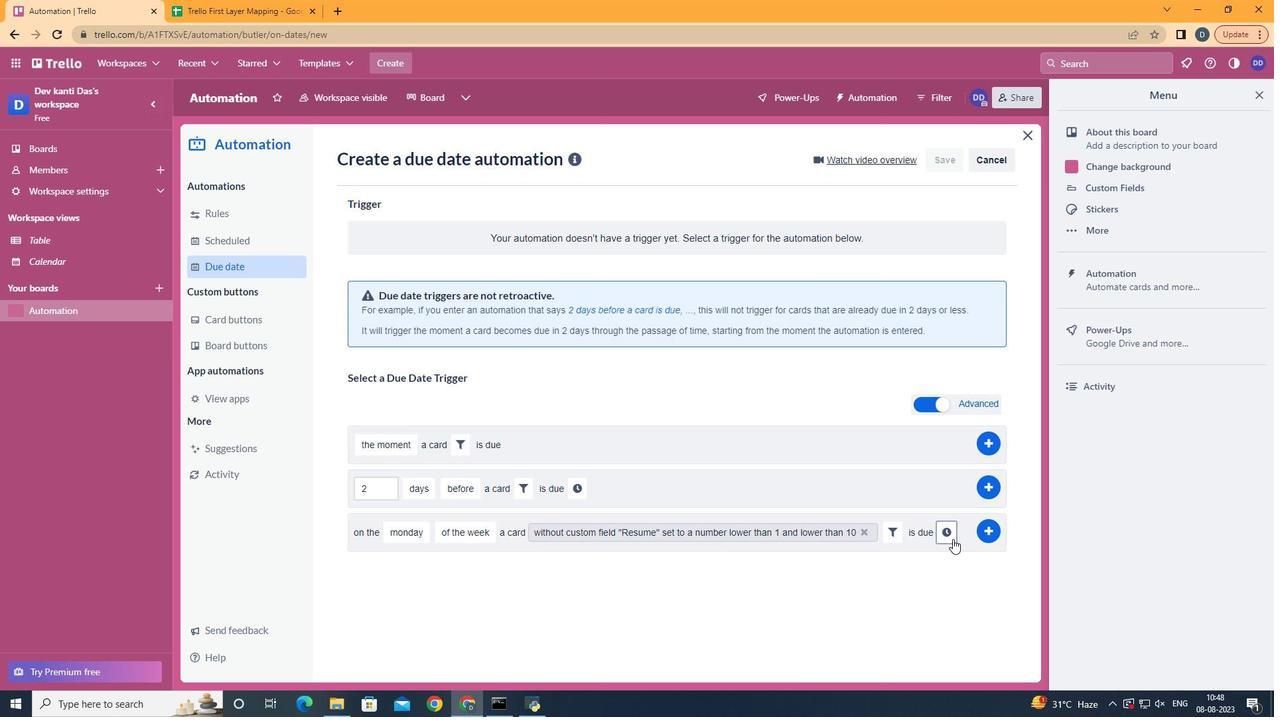 
Action: Mouse pressed left at (953, 539)
Screenshot: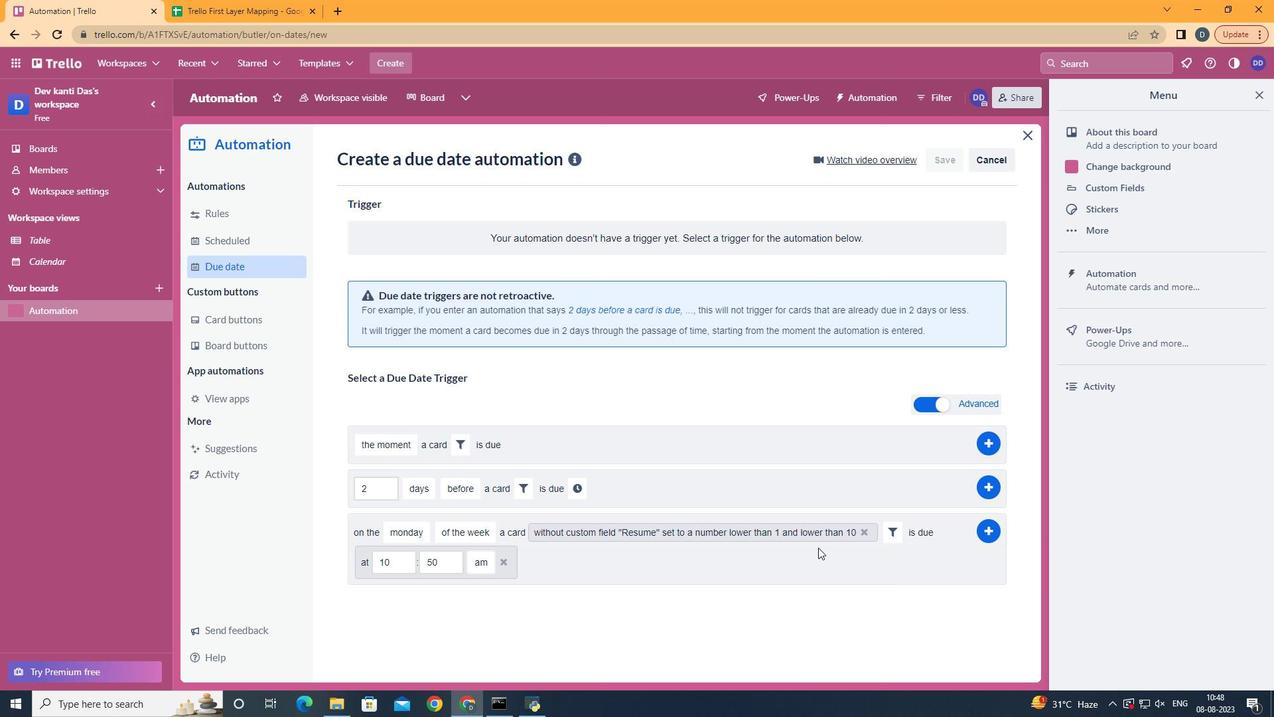 
Action: Mouse moved to (399, 563)
Screenshot: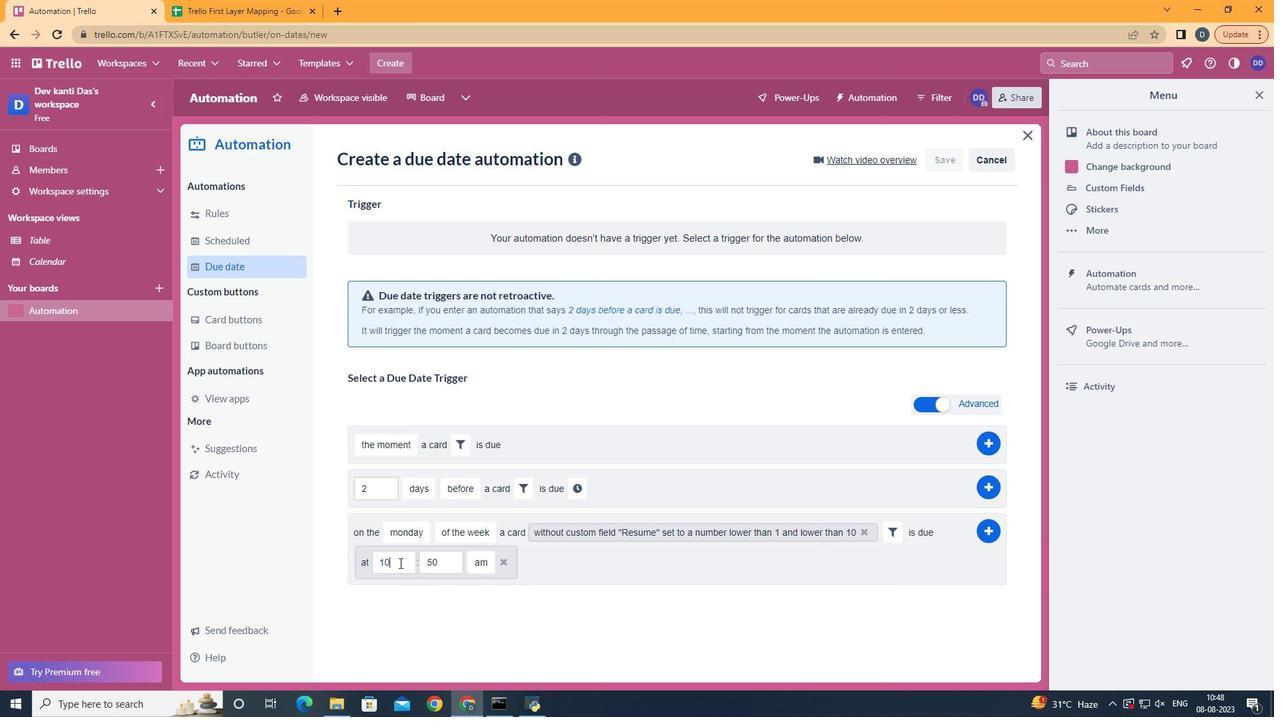 
Action: Mouse pressed left at (399, 563)
Screenshot: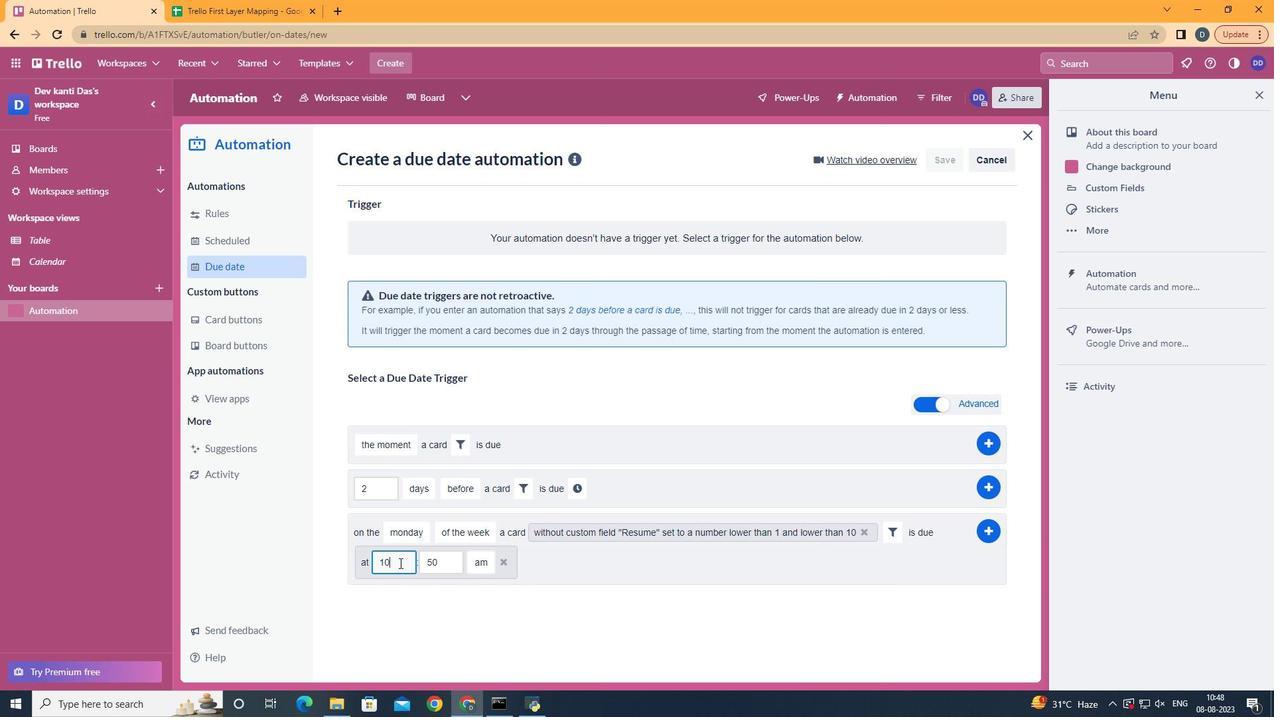 
Action: Key pressed <Key.backspace>1
Screenshot: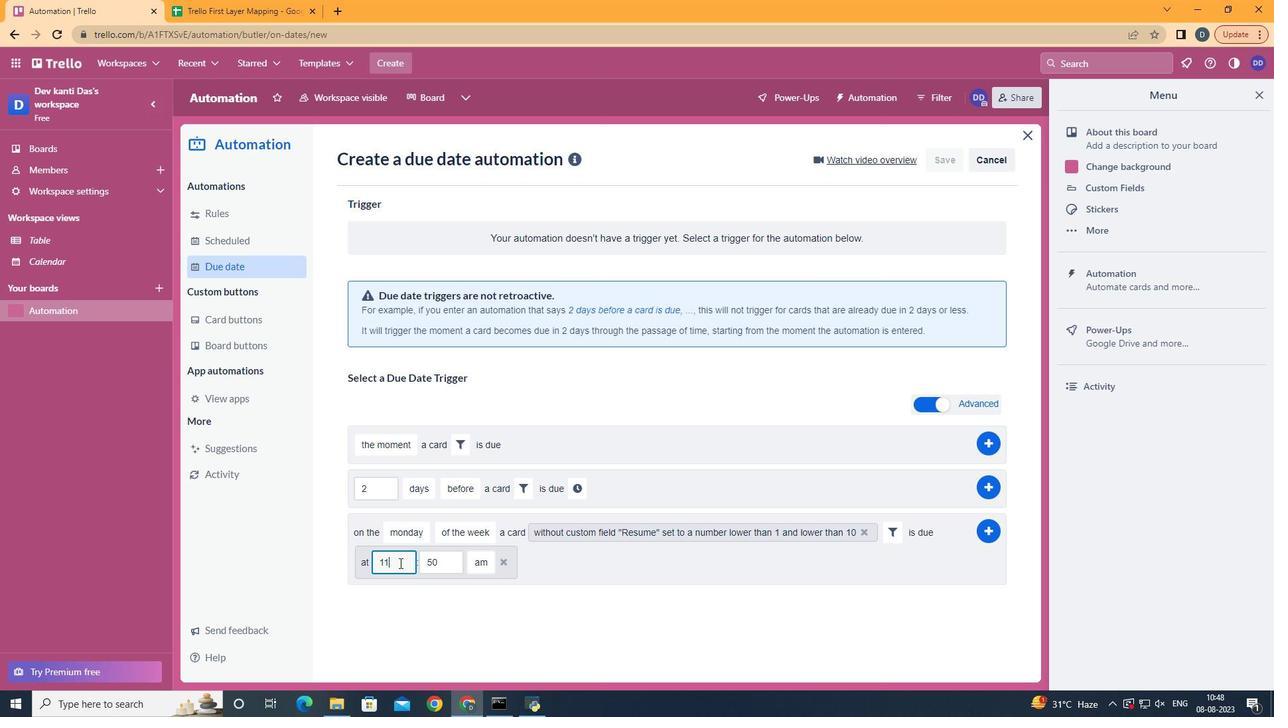 
Action: Mouse moved to (454, 560)
Screenshot: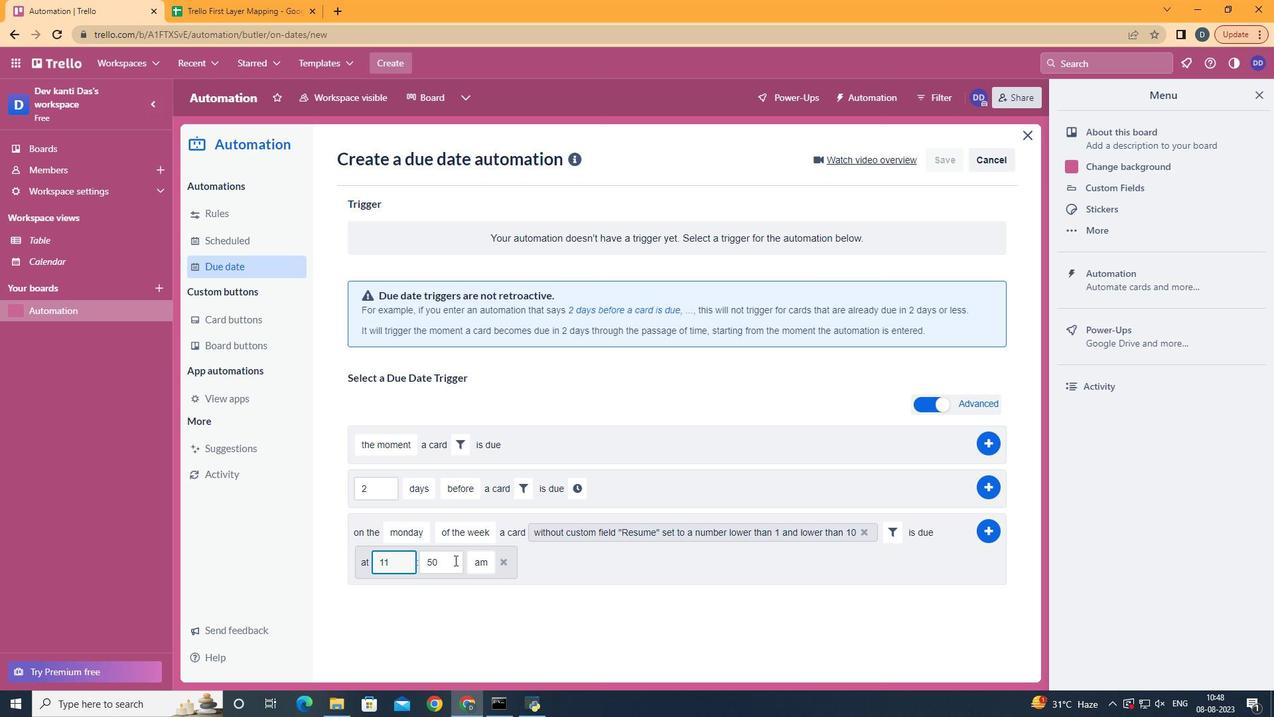 
Action: Mouse pressed left at (454, 560)
Screenshot: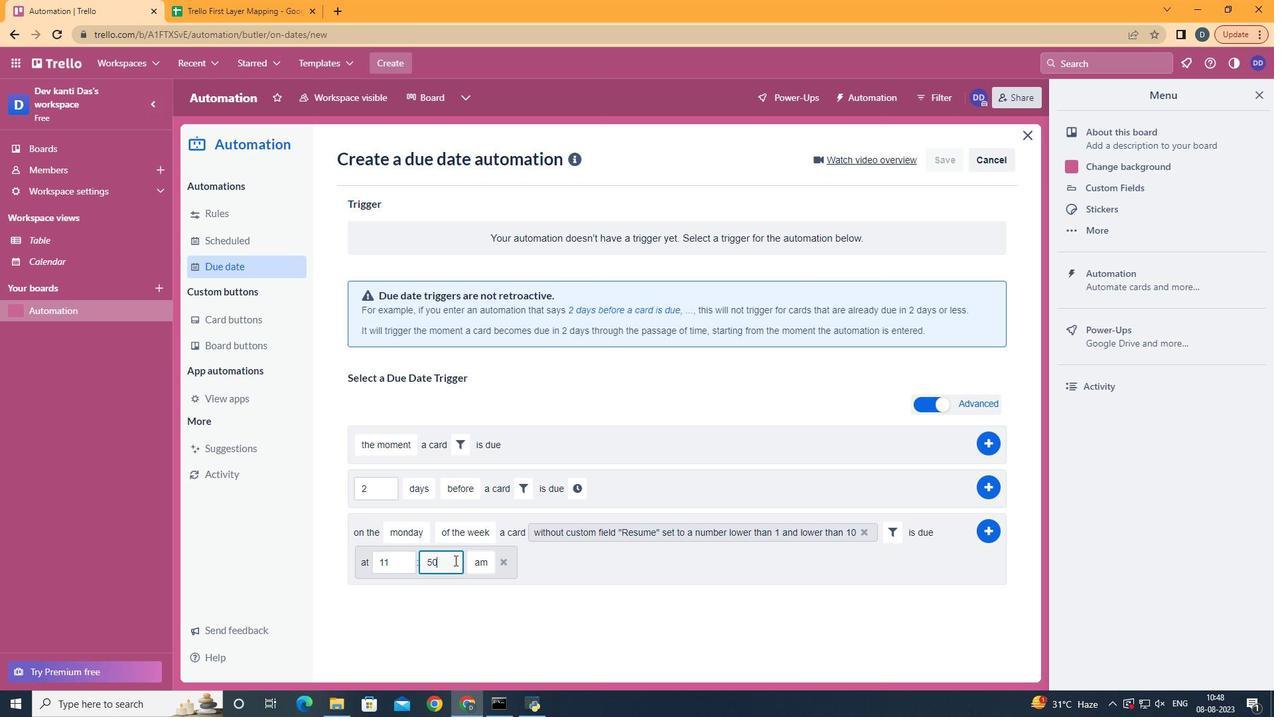 
Action: Key pressed <Key.backspace><Key.backspace>00
Screenshot: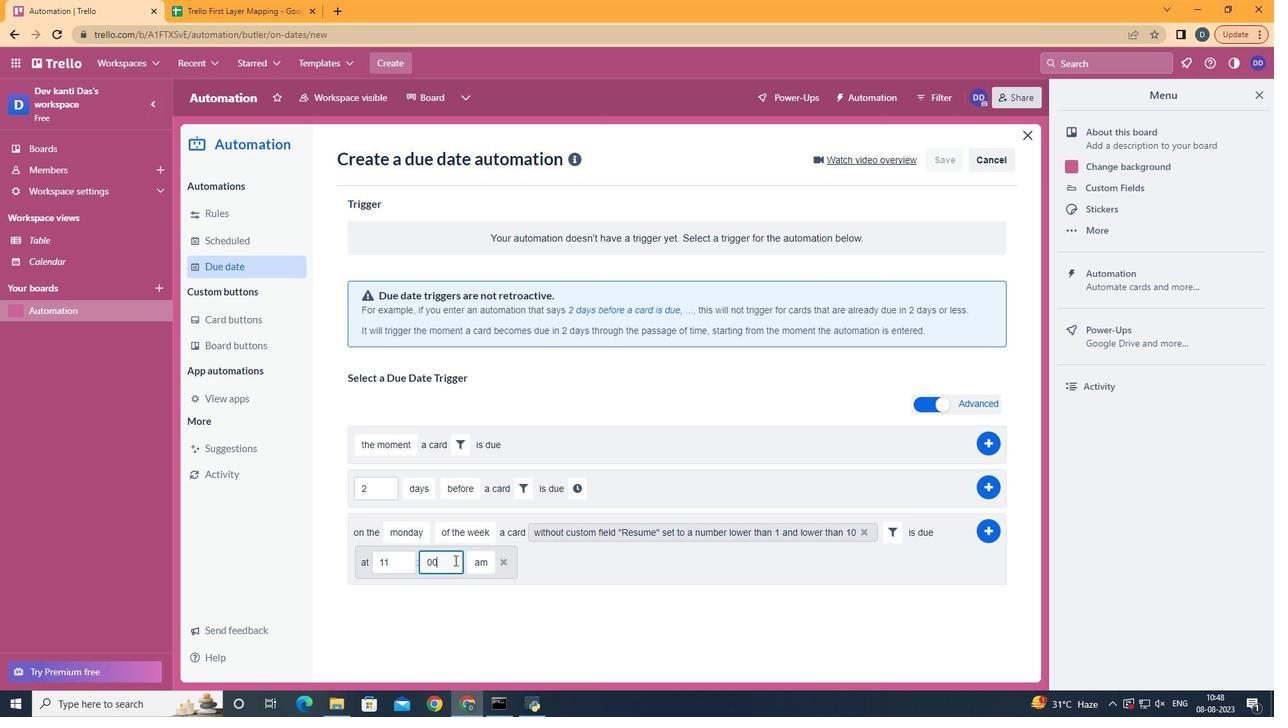 
Action: Mouse moved to (984, 529)
Screenshot: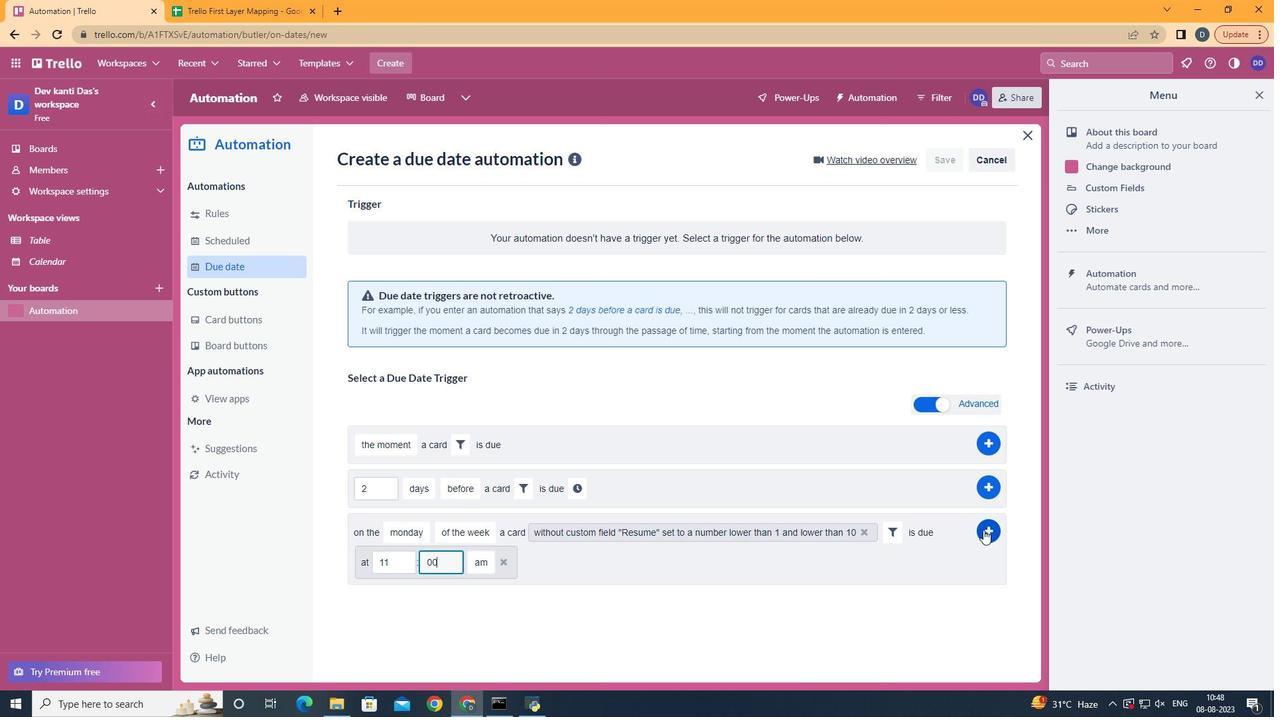 
Action: Mouse pressed left at (984, 529)
Screenshot: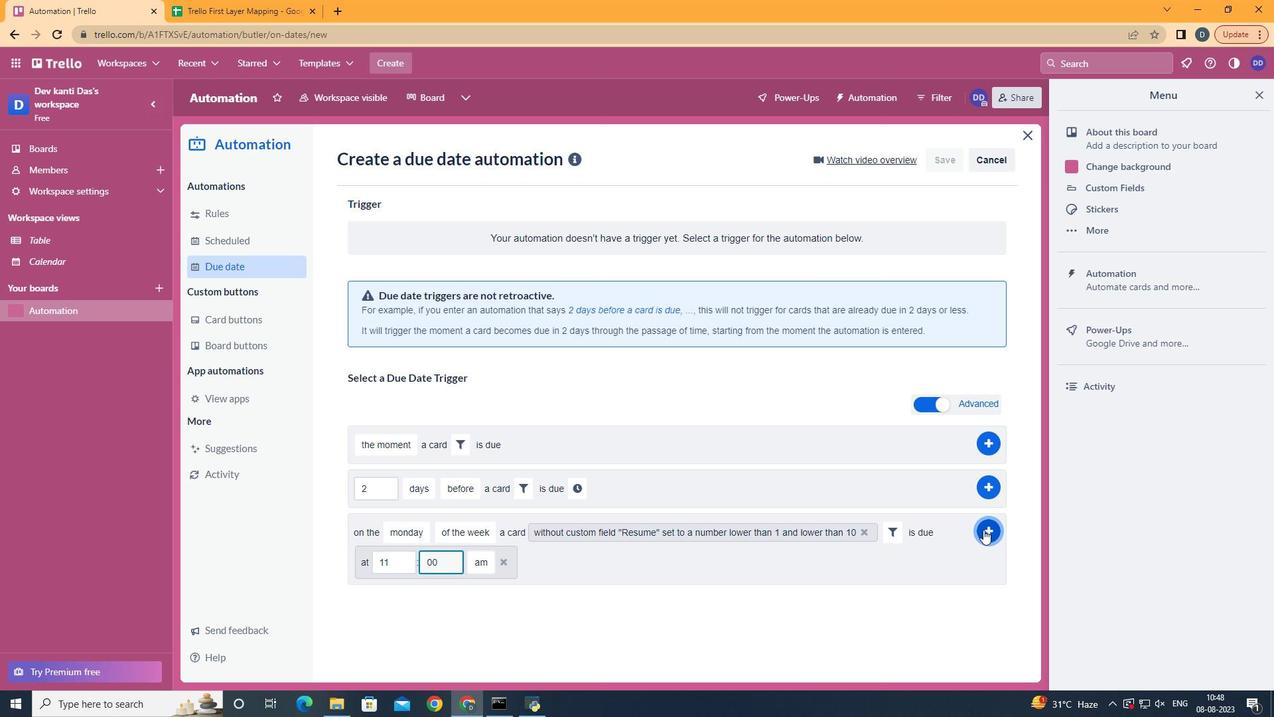 
Action: Mouse moved to (733, 267)
Screenshot: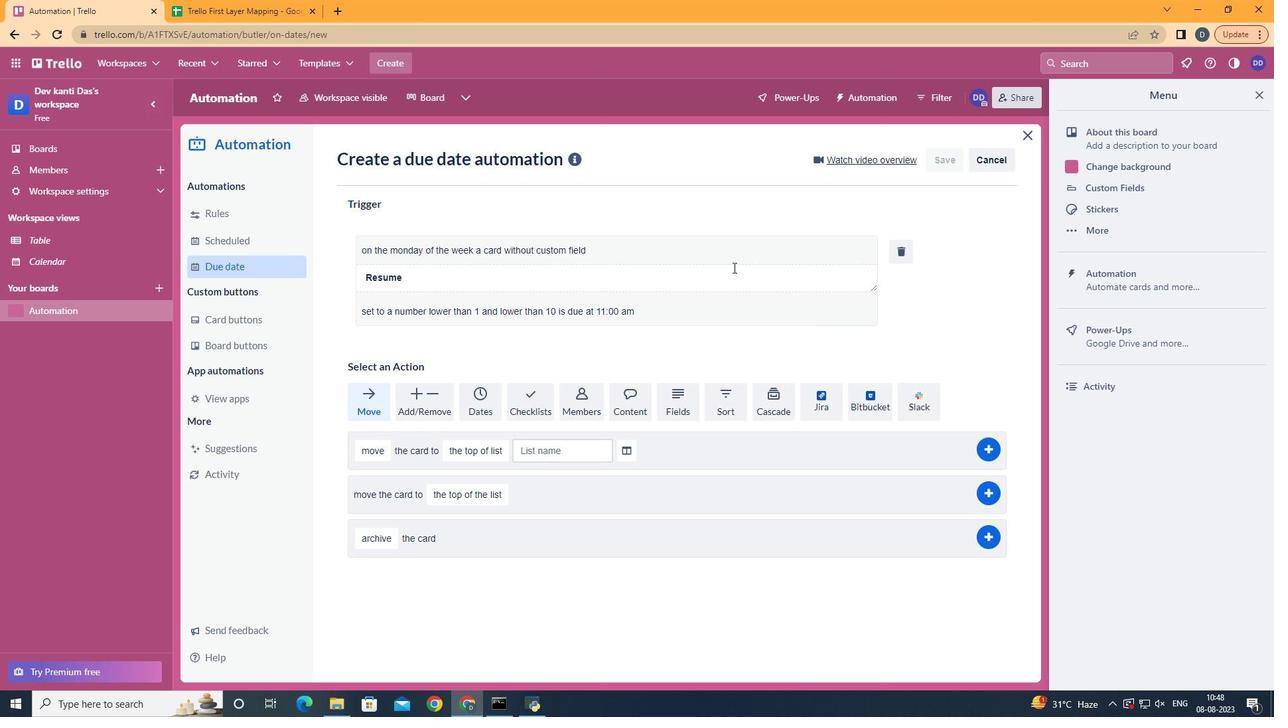 
